 Task: Search one way flight ticket for 1 adult, 5 children, 2 infants in seat and 1 infant on lap in first from Yakima: Yakima Air Terminal (mcallister Field) to Indianapolis: Indianapolis International Airport on 8-5-2023. Number of bags: 1 checked bag. Price is upto 87000. Outbound departure time preference is 5:15.
Action: Mouse moved to (365, 324)
Screenshot: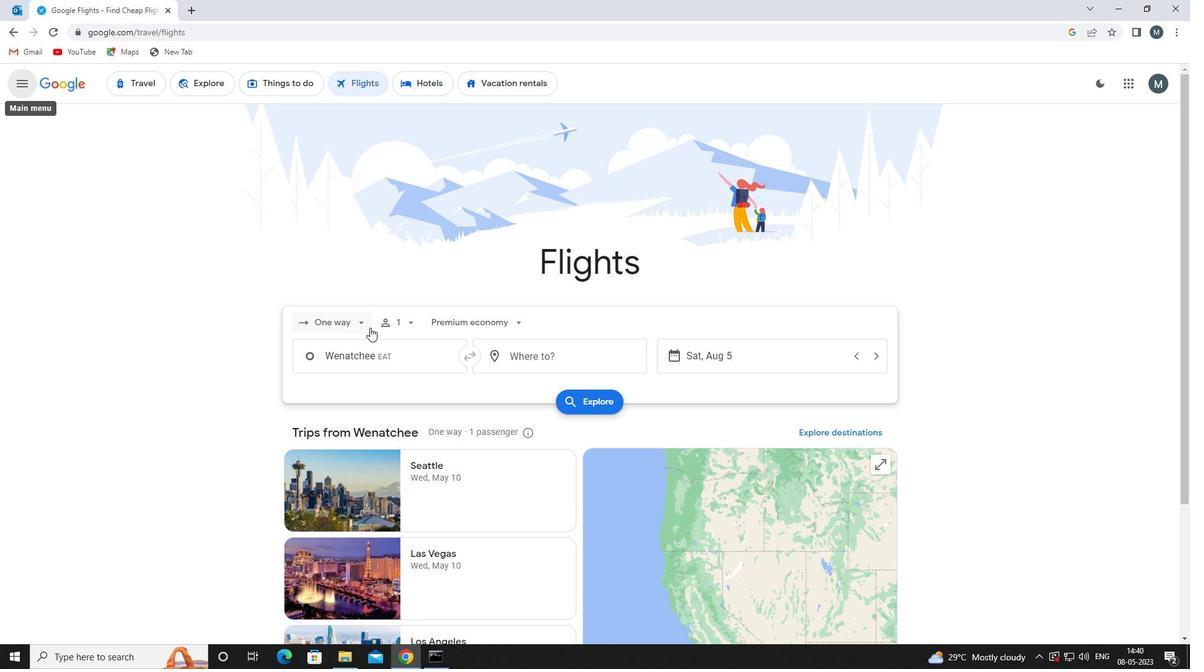 
Action: Mouse pressed left at (365, 324)
Screenshot: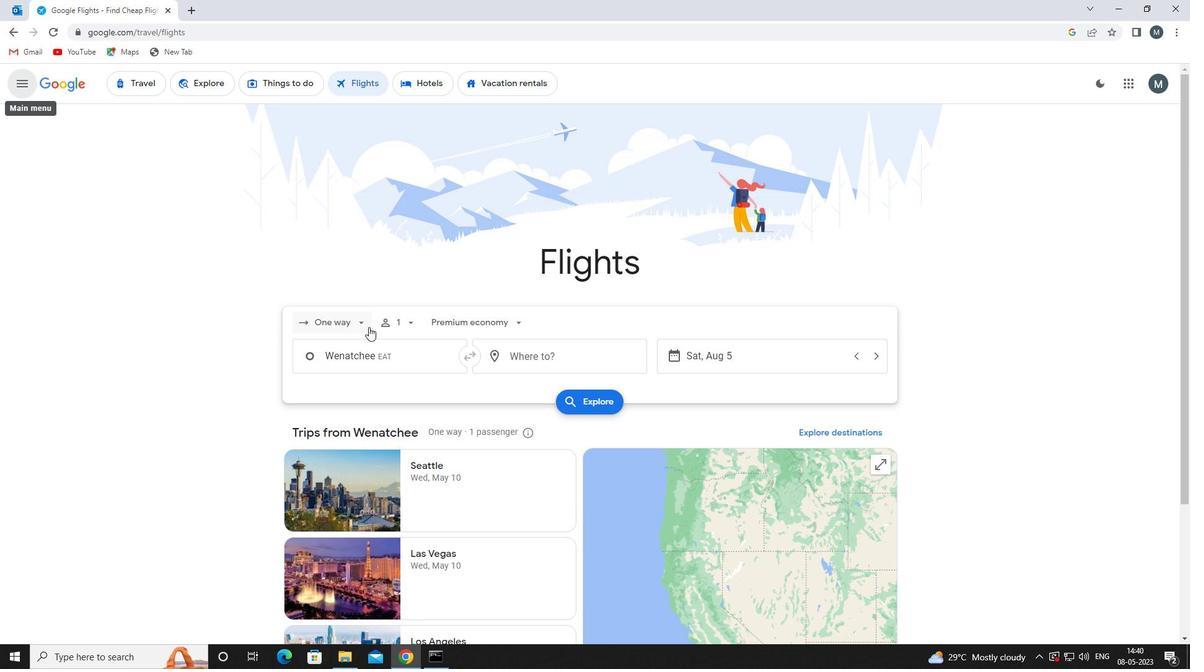 
Action: Mouse moved to (368, 379)
Screenshot: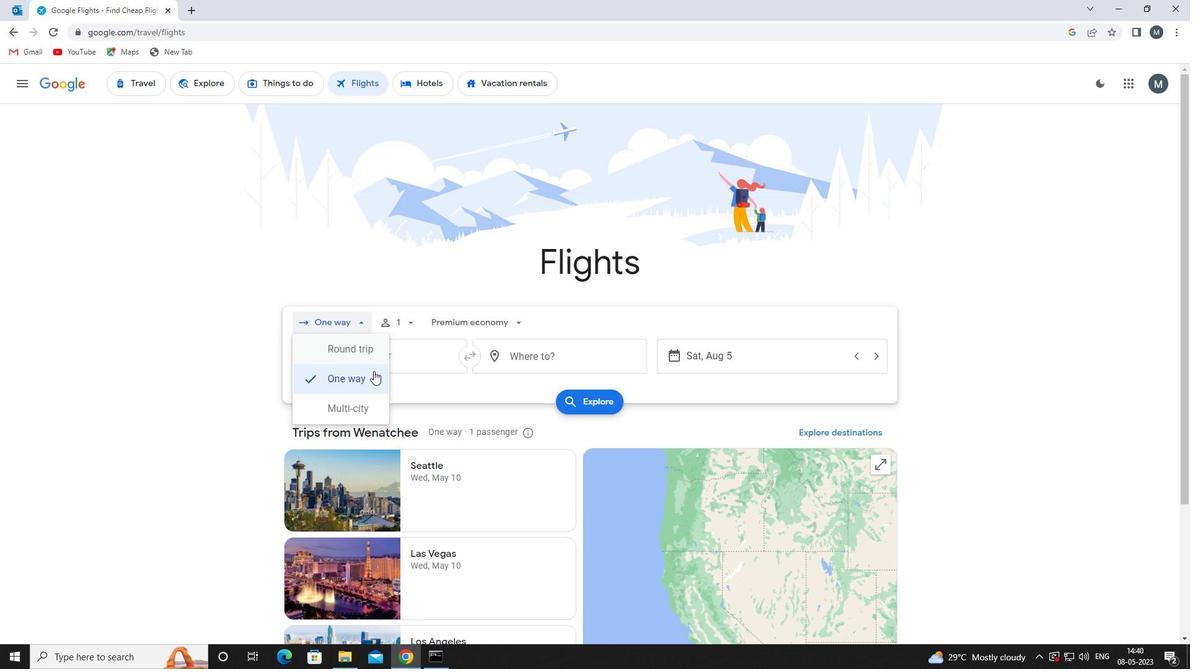 
Action: Mouse pressed left at (368, 379)
Screenshot: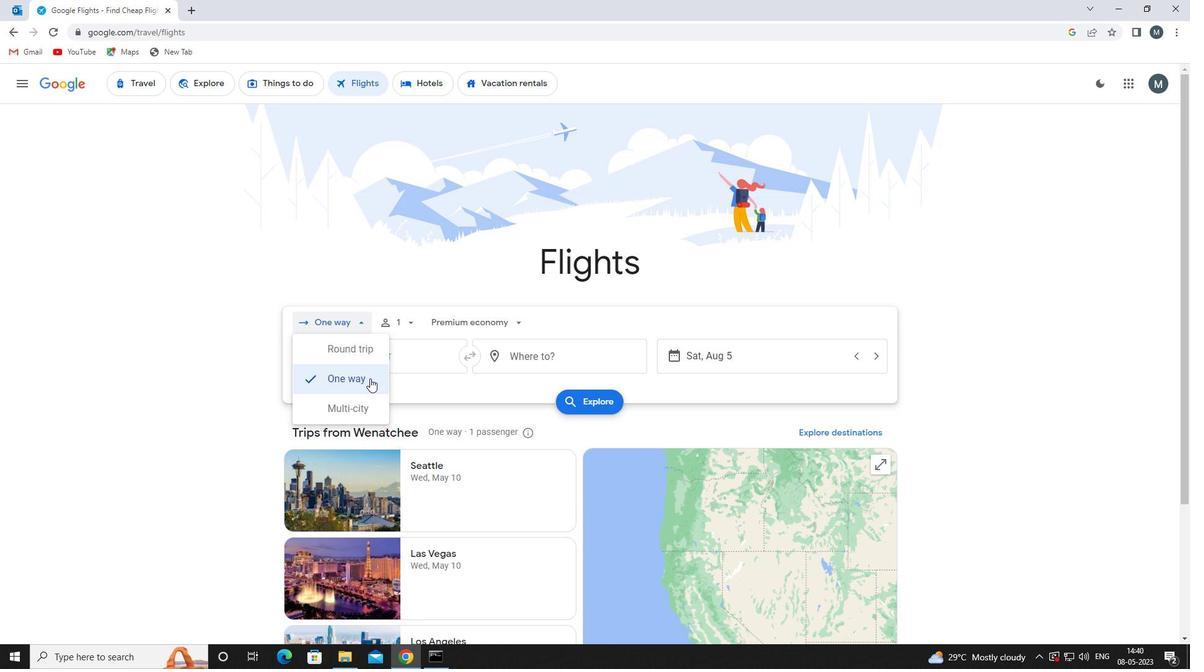 
Action: Mouse moved to (409, 321)
Screenshot: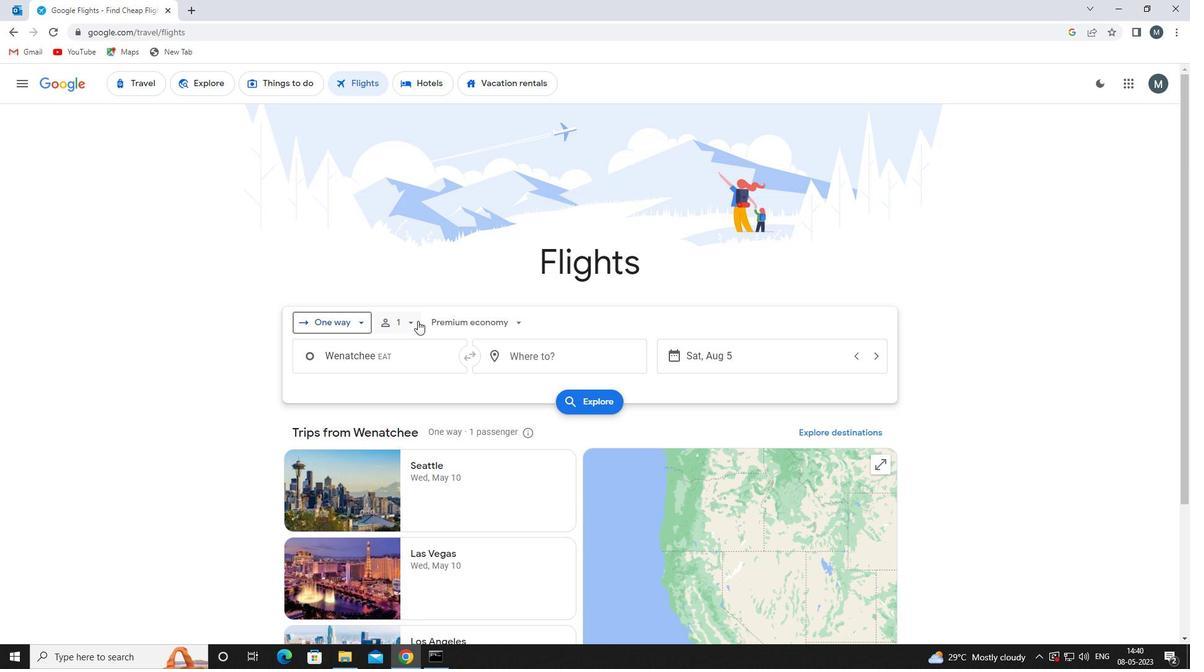 
Action: Mouse pressed left at (409, 321)
Screenshot: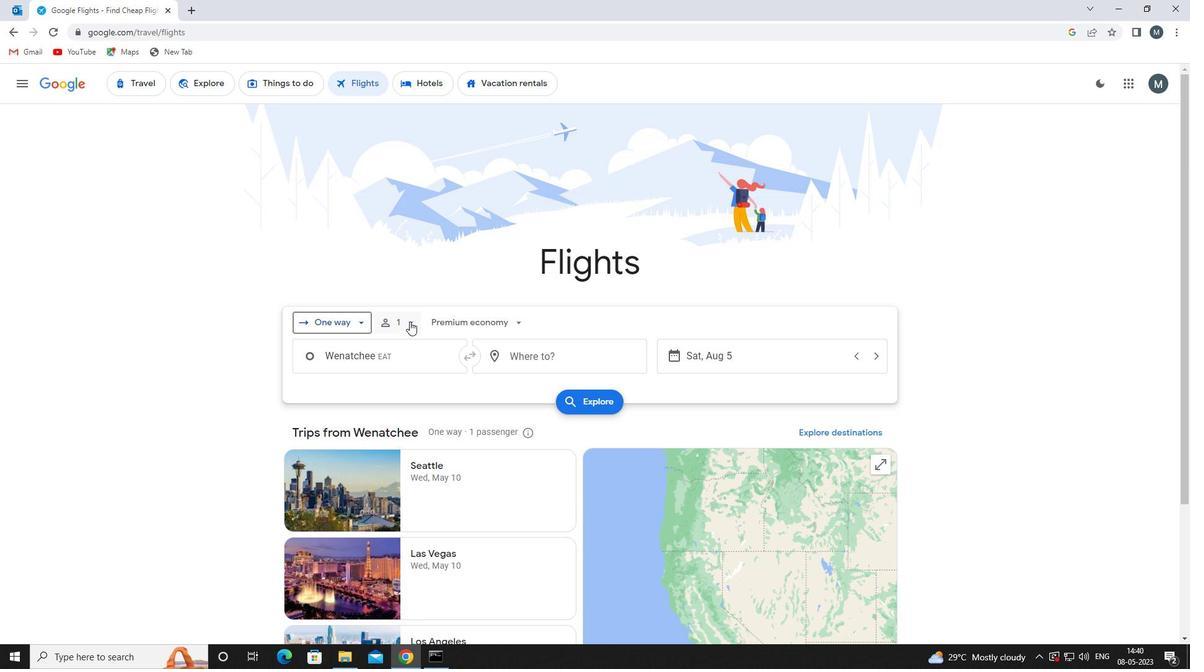 
Action: Mouse moved to (503, 386)
Screenshot: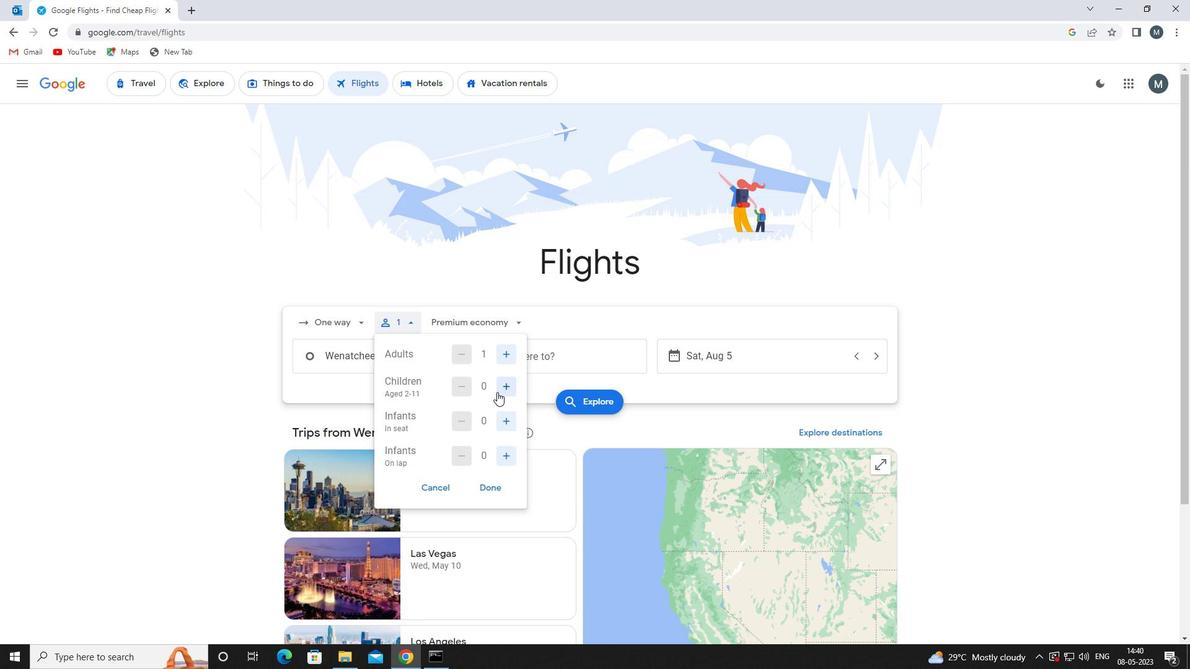 
Action: Mouse pressed left at (503, 386)
Screenshot: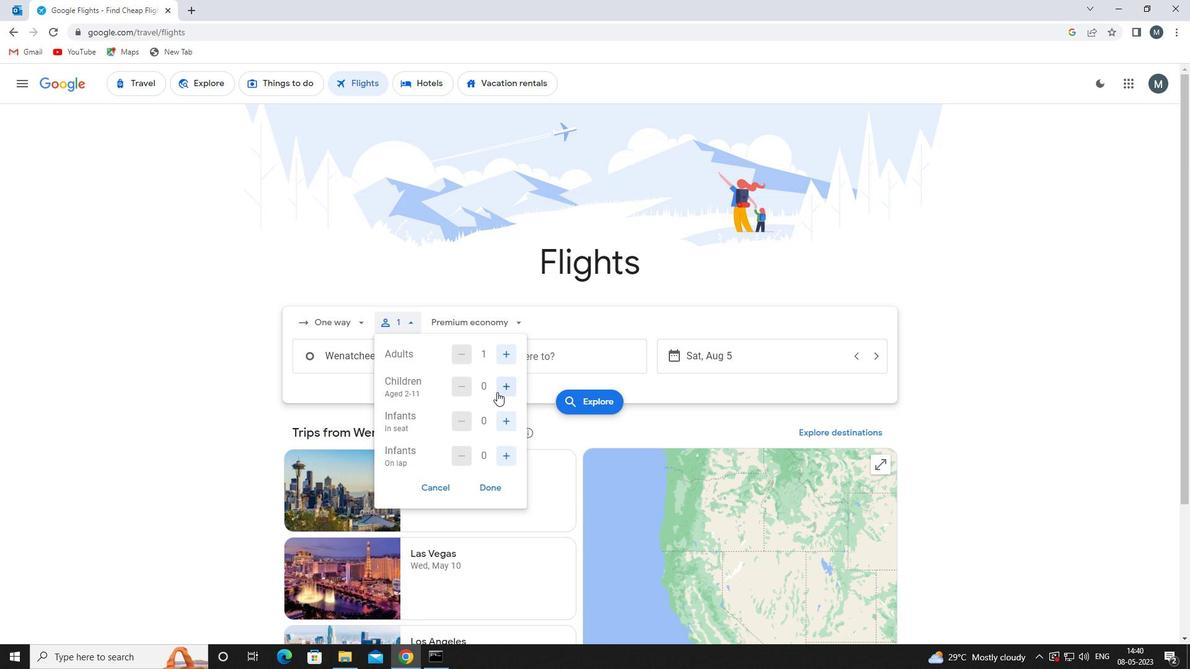 
Action: Mouse pressed left at (503, 386)
Screenshot: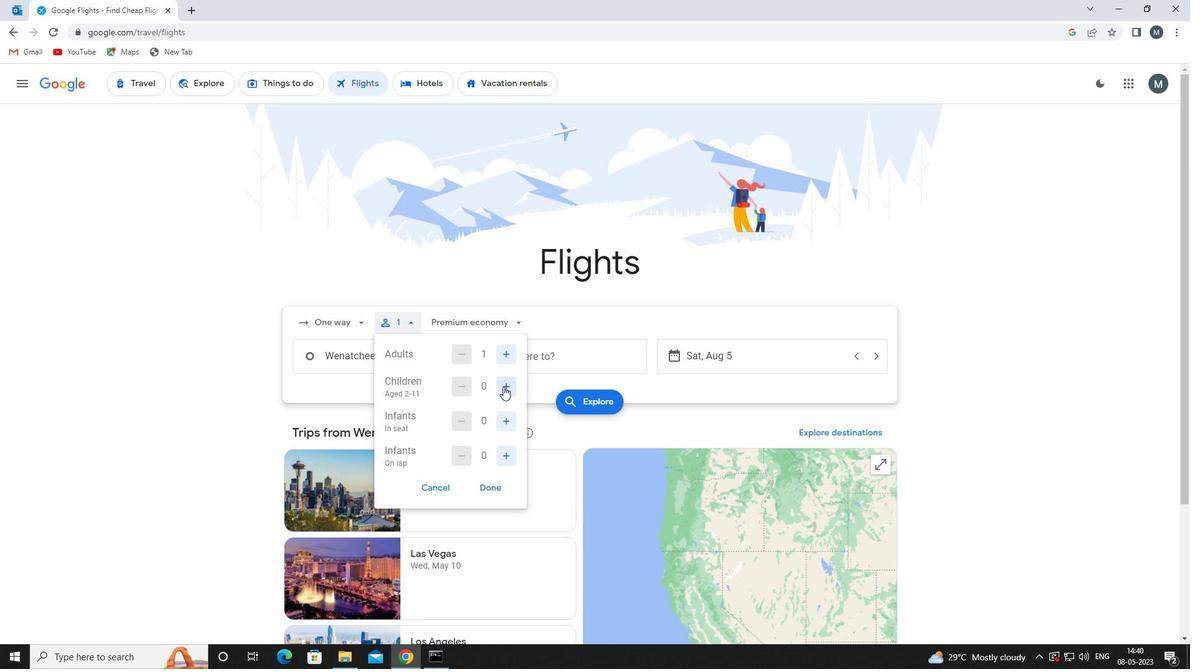 
Action: Mouse moved to (504, 386)
Screenshot: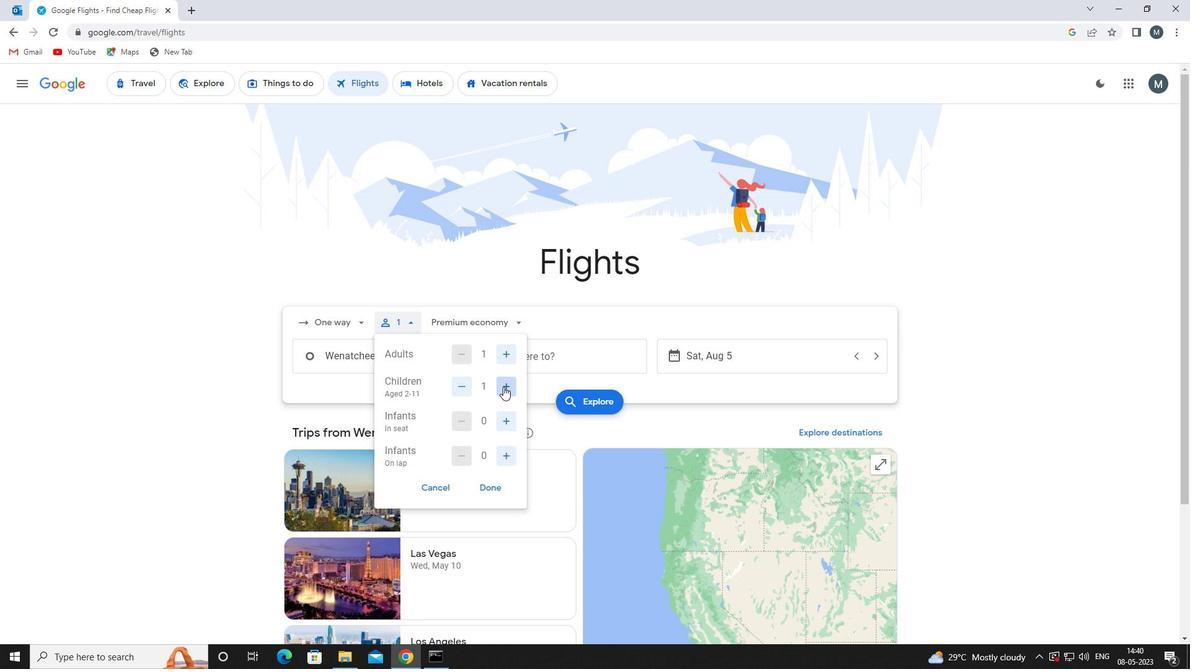
Action: Mouse pressed left at (504, 386)
Screenshot: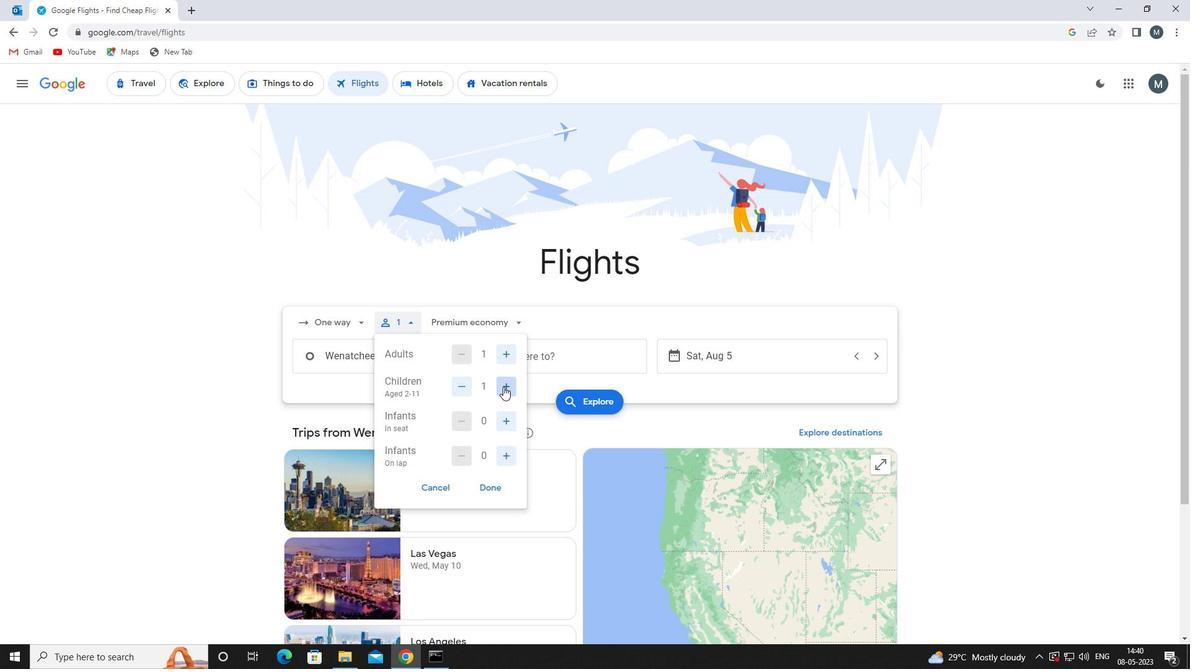 
Action: Mouse moved to (505, 386)
Screenshot: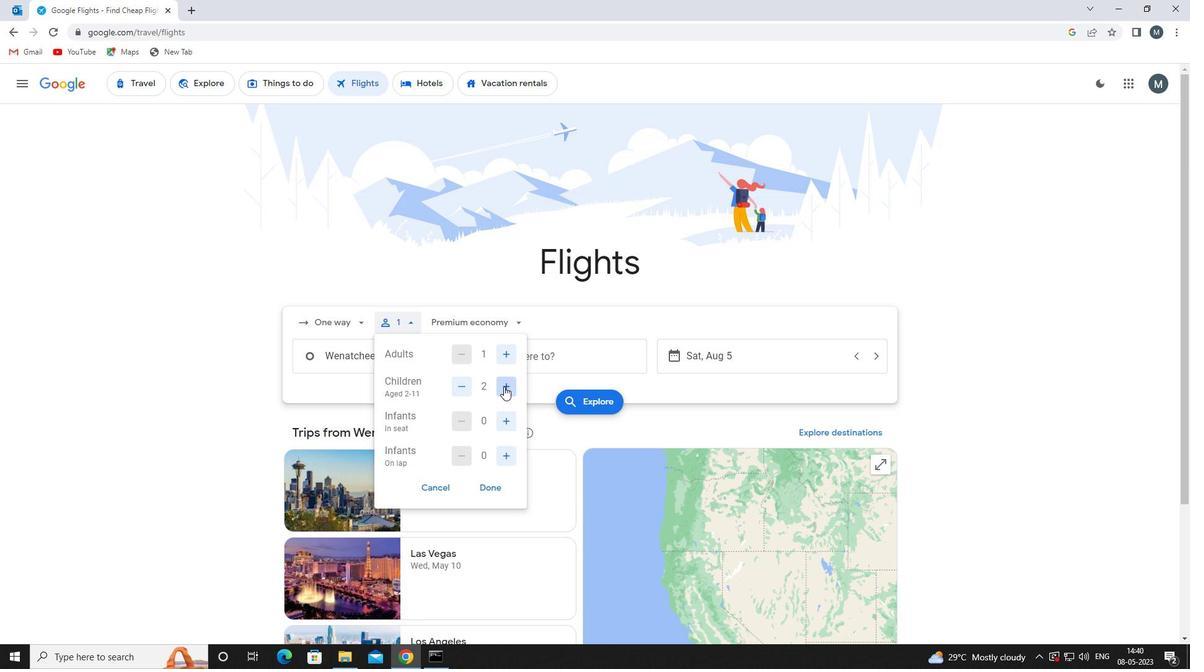 
Action: Mouse pressed left at (505, 386)
Screenshot: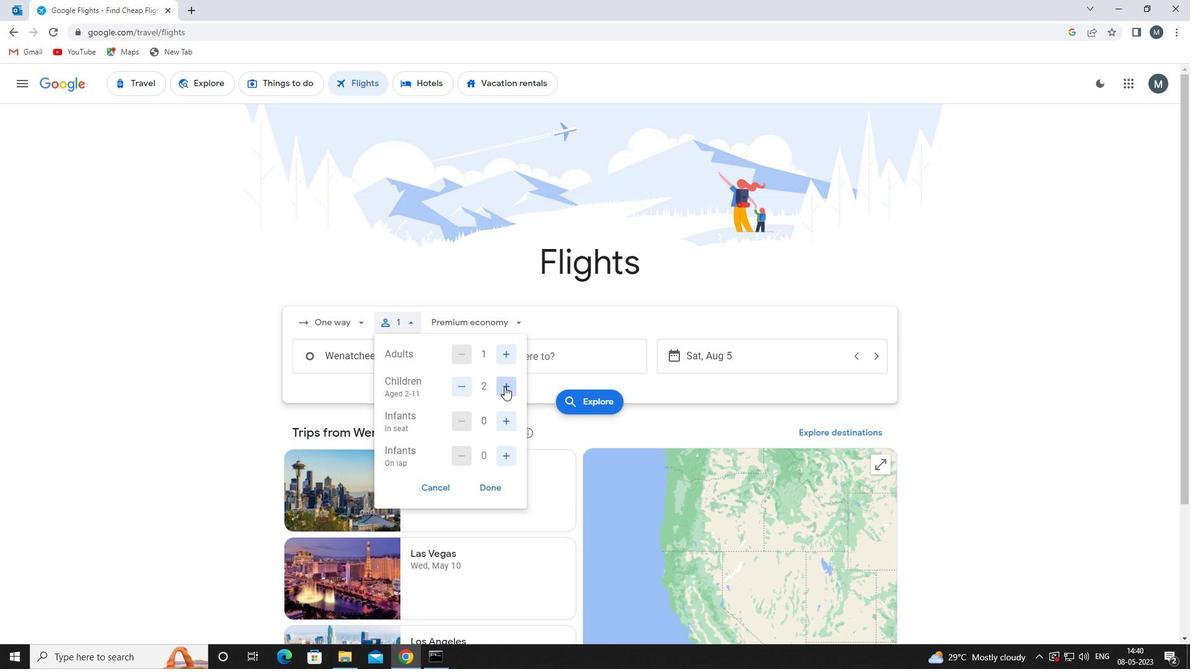 
Action: Mouse pressed left at (505, 386)
Screenshot: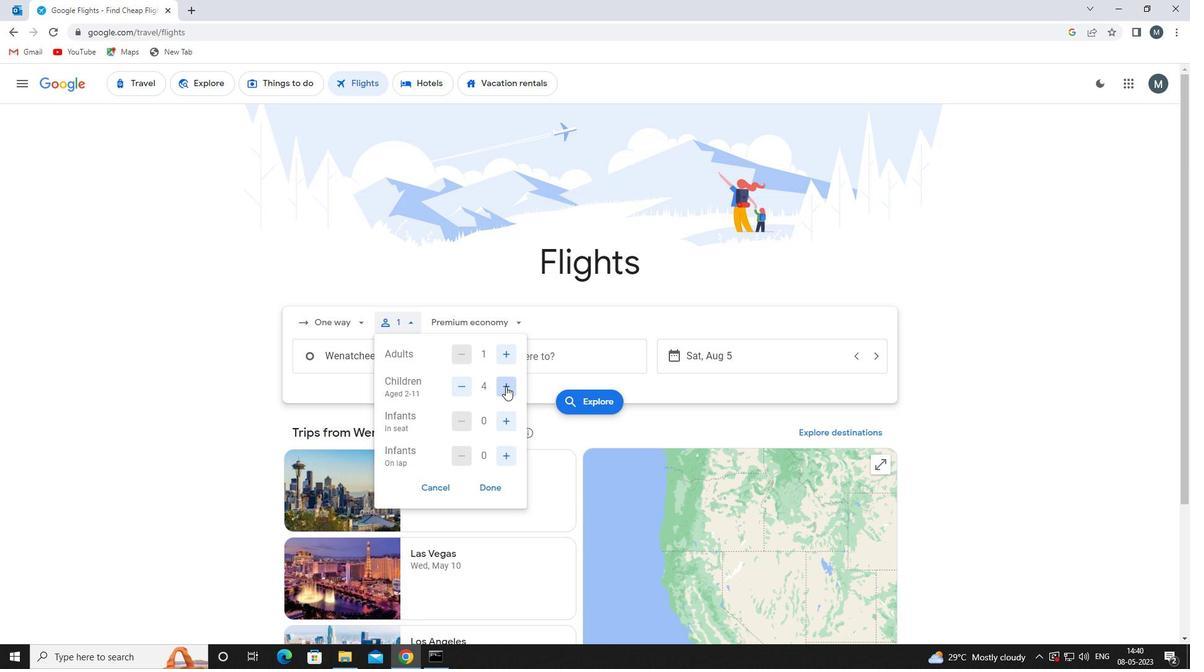 
Action: Mouse moved to (507, 421)
Screenshot: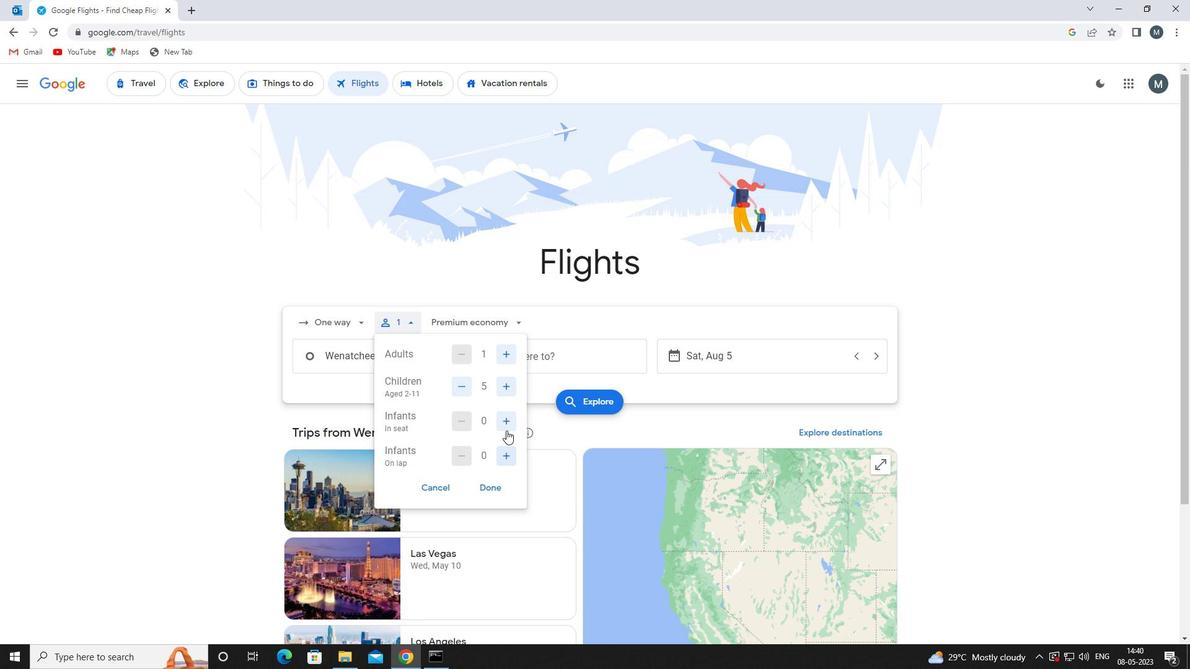 
Action: Mouse pressed left at (507, 421)
Screenshot: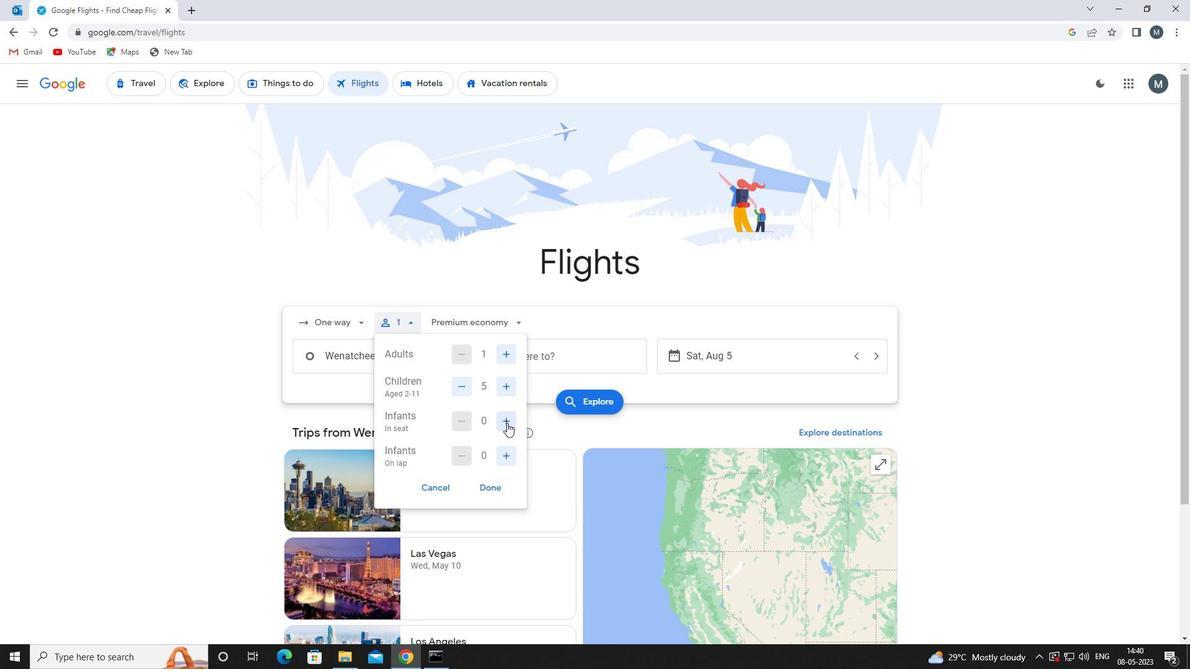 
Action: Mouse pressed left at (507, 421)
Screenshot: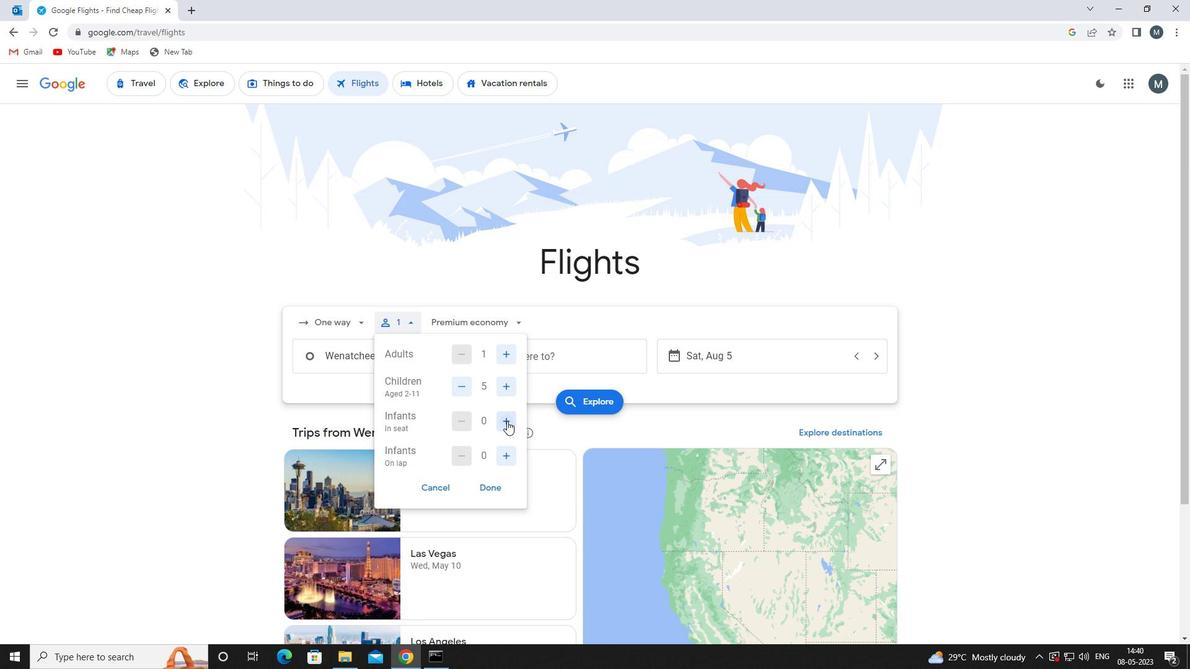 
Action: Mouse moved to (510, 457)
Screenshot: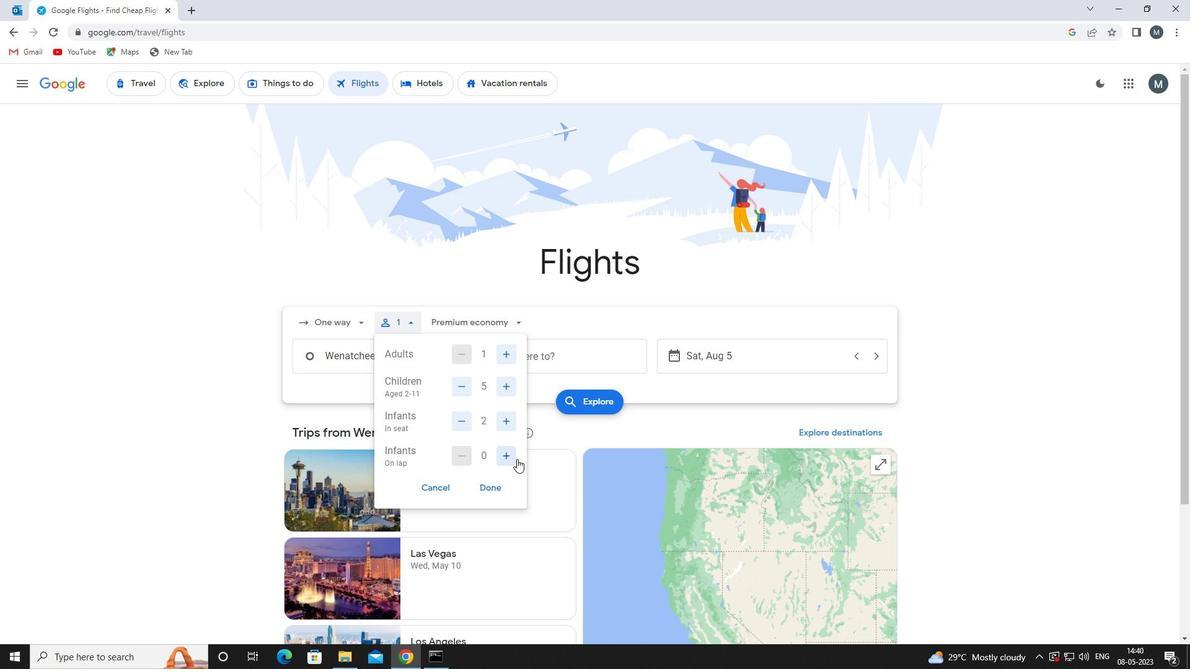 
Action: Mouse pressed left at (510, 457)
Screenshot: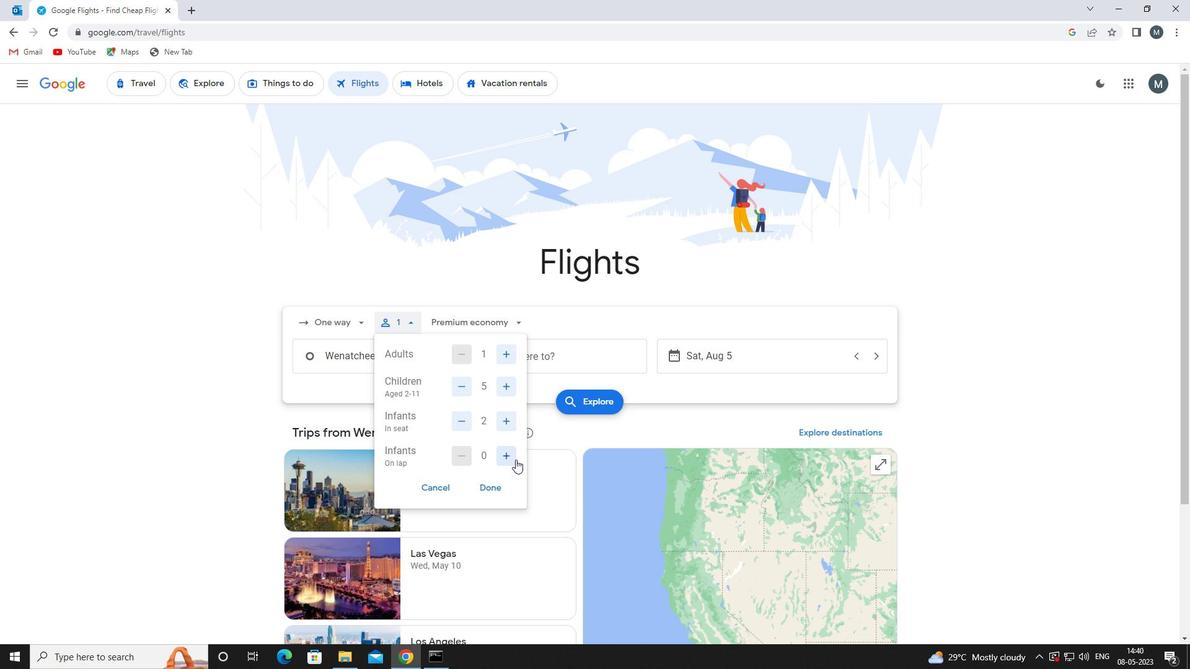 
Action: Mouse moved to (466, 422)
Screenshot: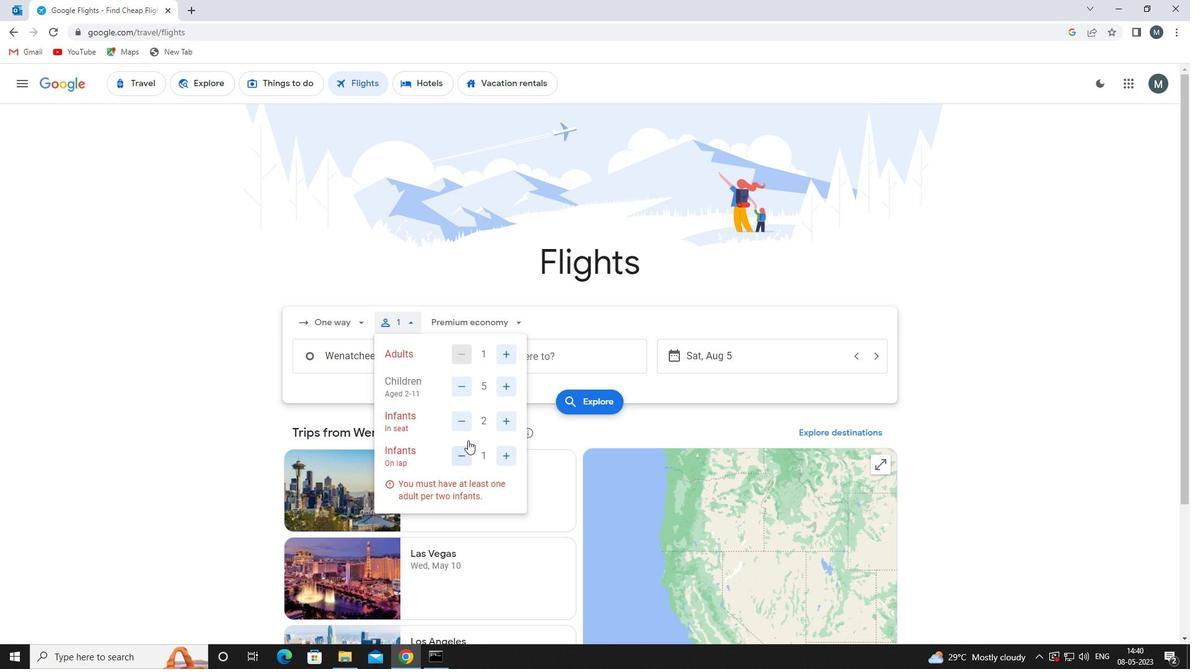 
Action: Mouse pressed left at (466, 422)
Screenshot: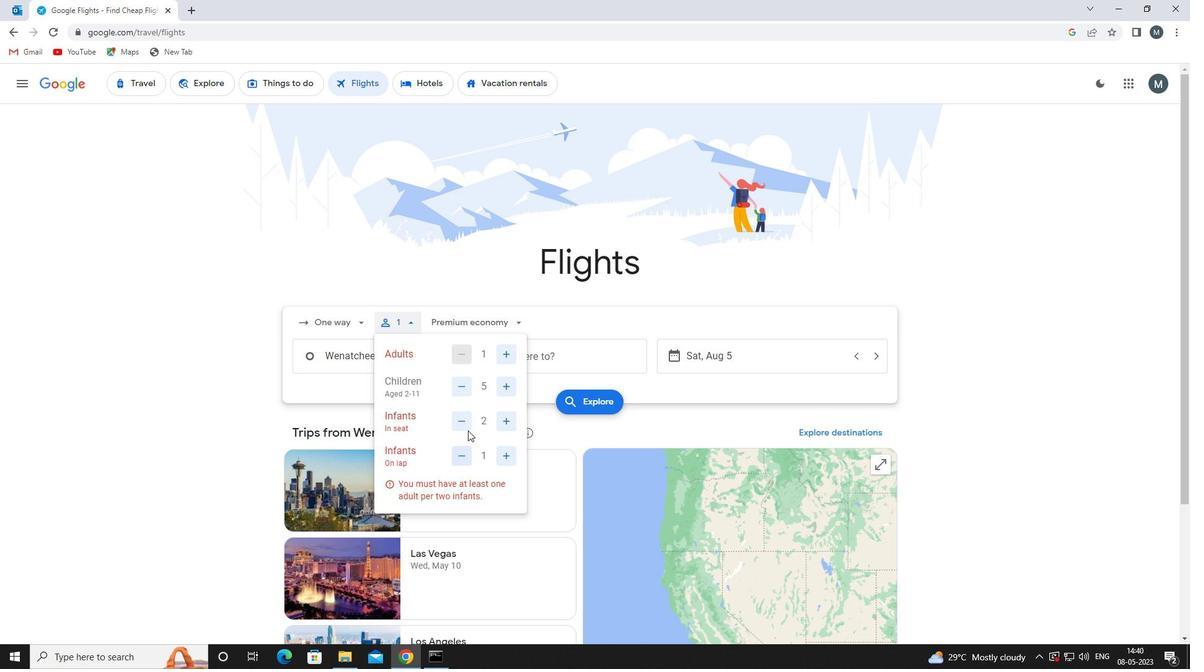 
Action: Mouse moved to (487, 492)
Screenshot: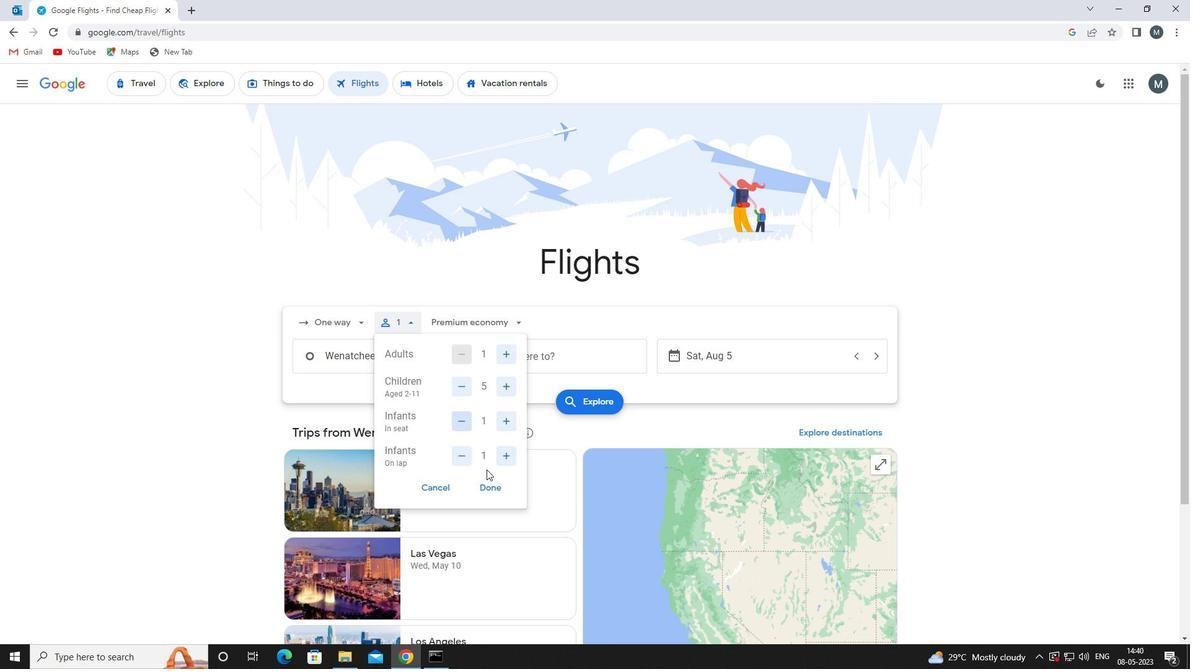 
Action: Mouse pressed left at (487, 492)
Screenshot: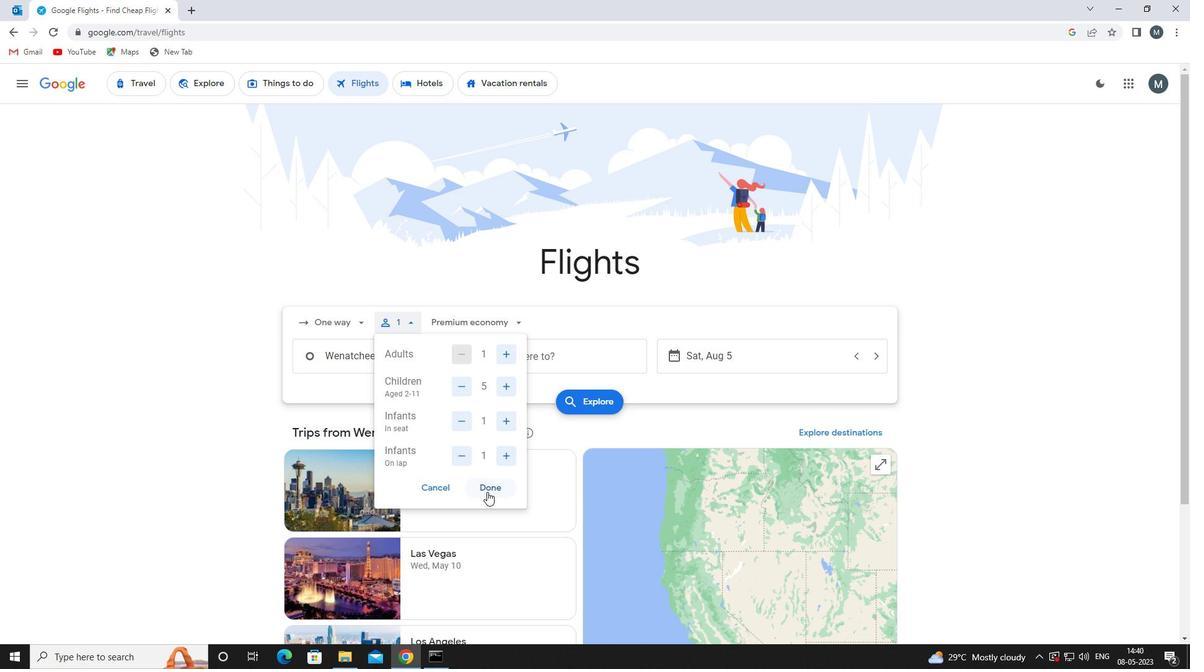 
Action: Mouse moved to (494, 327)
Screenshot: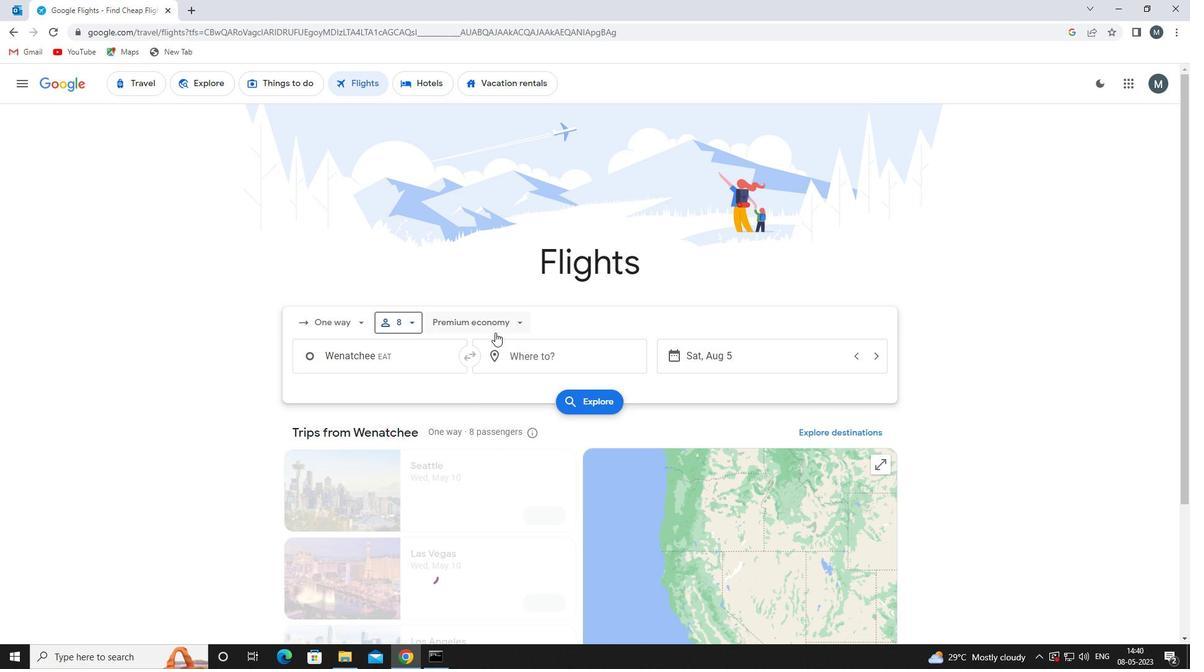 
Action: Mouse pressed left at (494, 327)
Screenshot: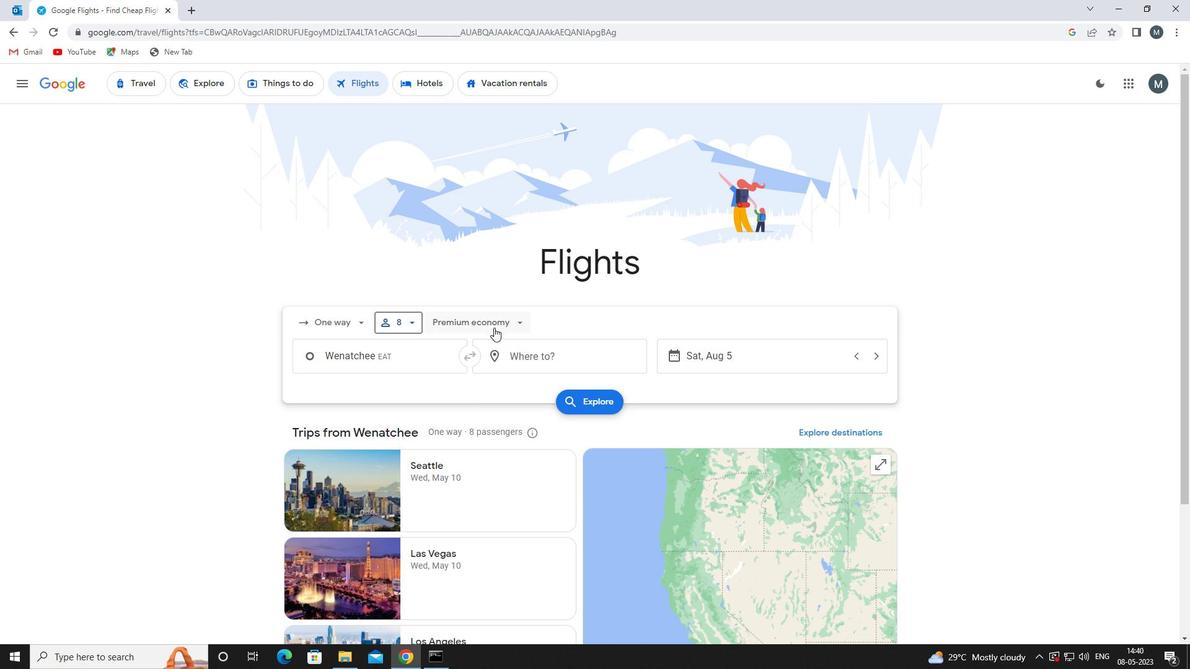 
Action: Mouse moved to (480, 440)
Screenshot: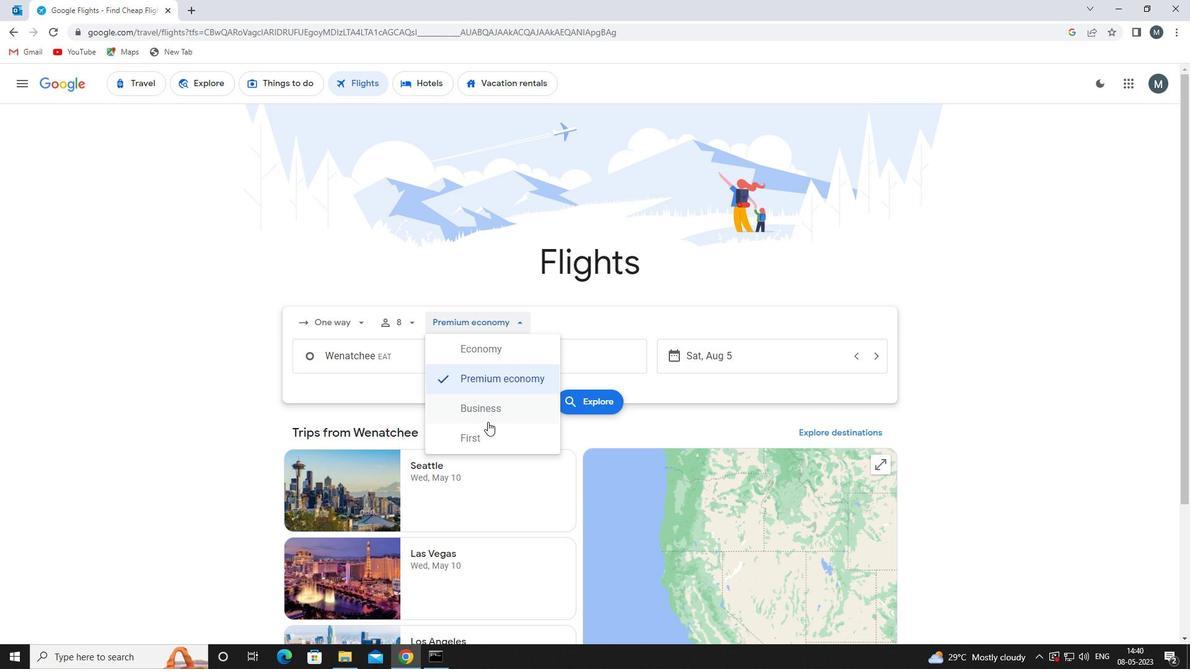 
Action: Mouse pressed left at (480, 440)
Screenshot: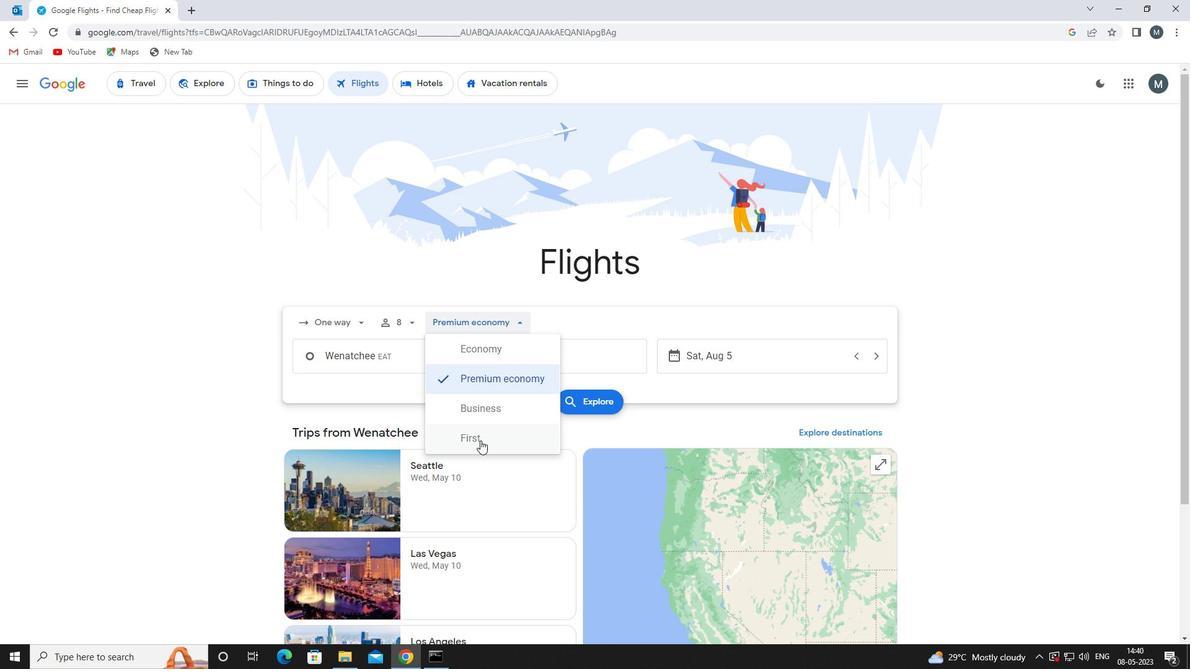 
Action: Mouse moved to (402, 358)
Screenshot: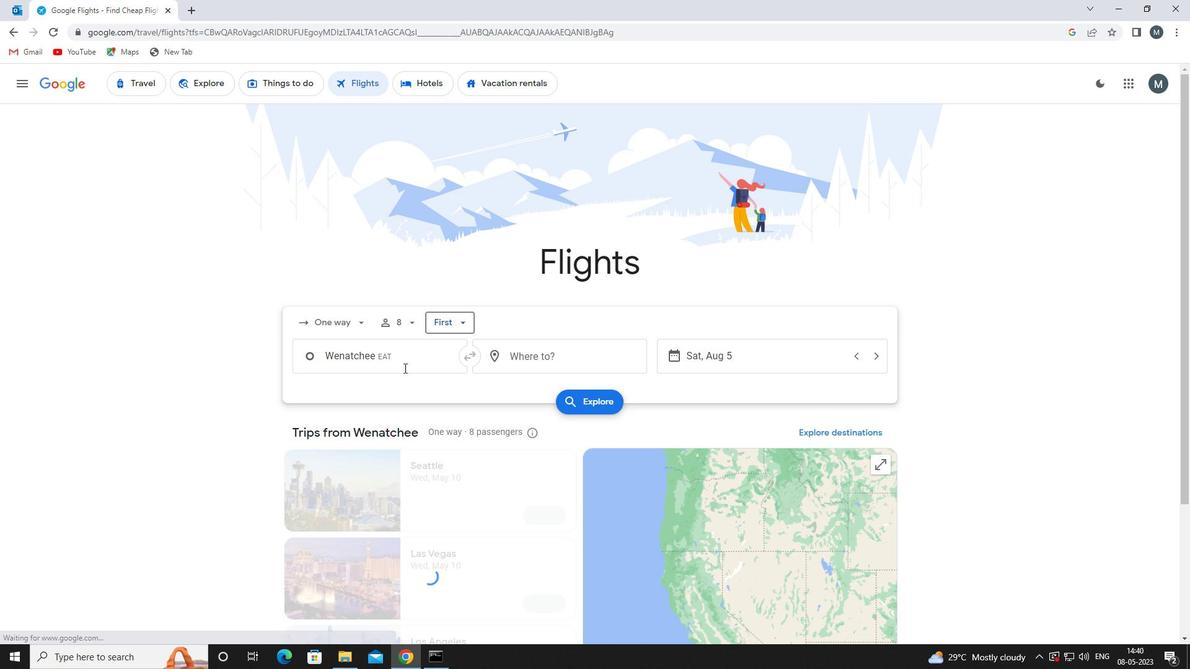 
Action: Mouse pressed left at (402, 358)
Screenshot: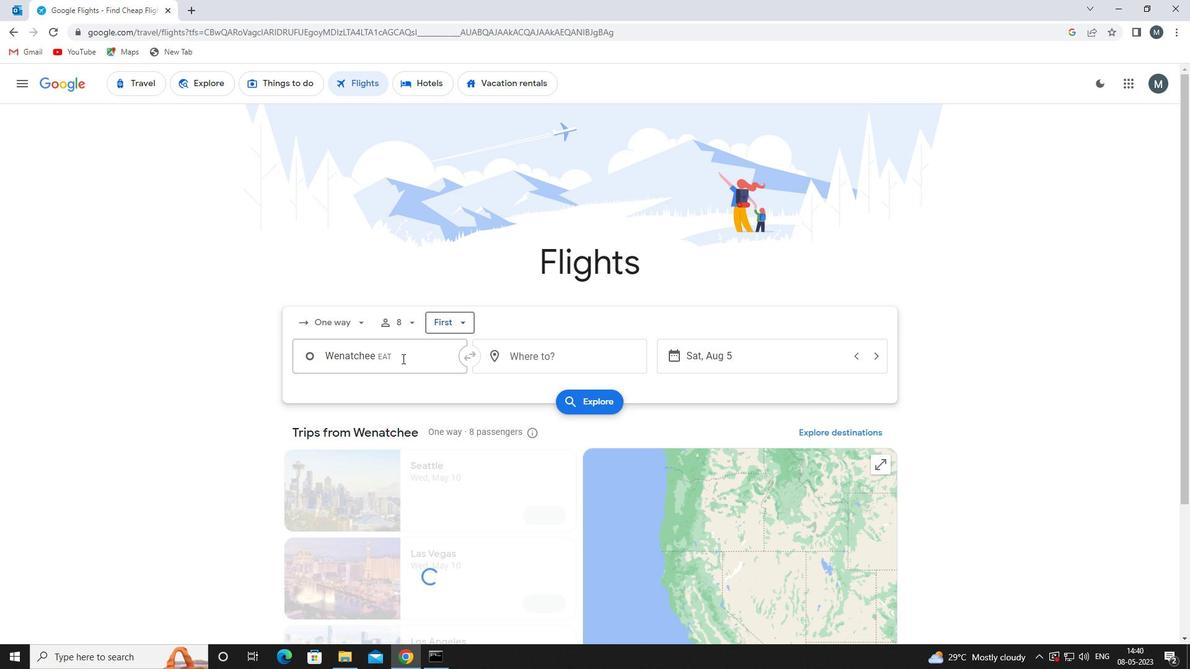 
Action: Key pressed yakima<Key.space>air<Key.space><Key.enter>
Screenshot: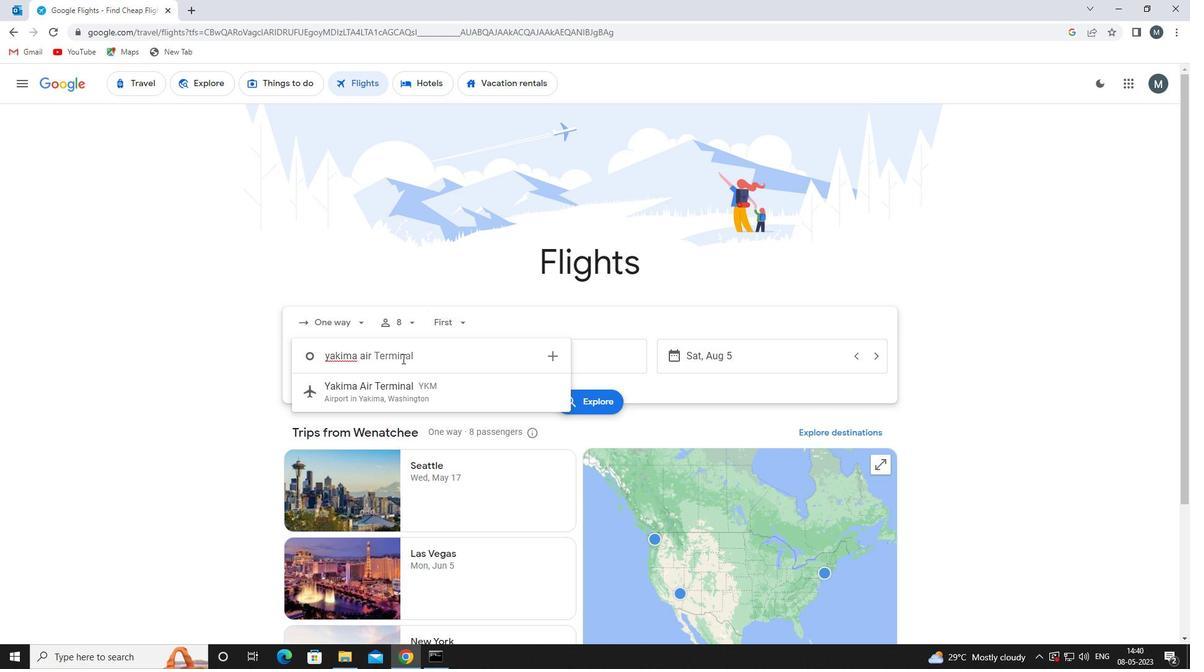
Action: Mouse moved to (512, 358)
Screenshot: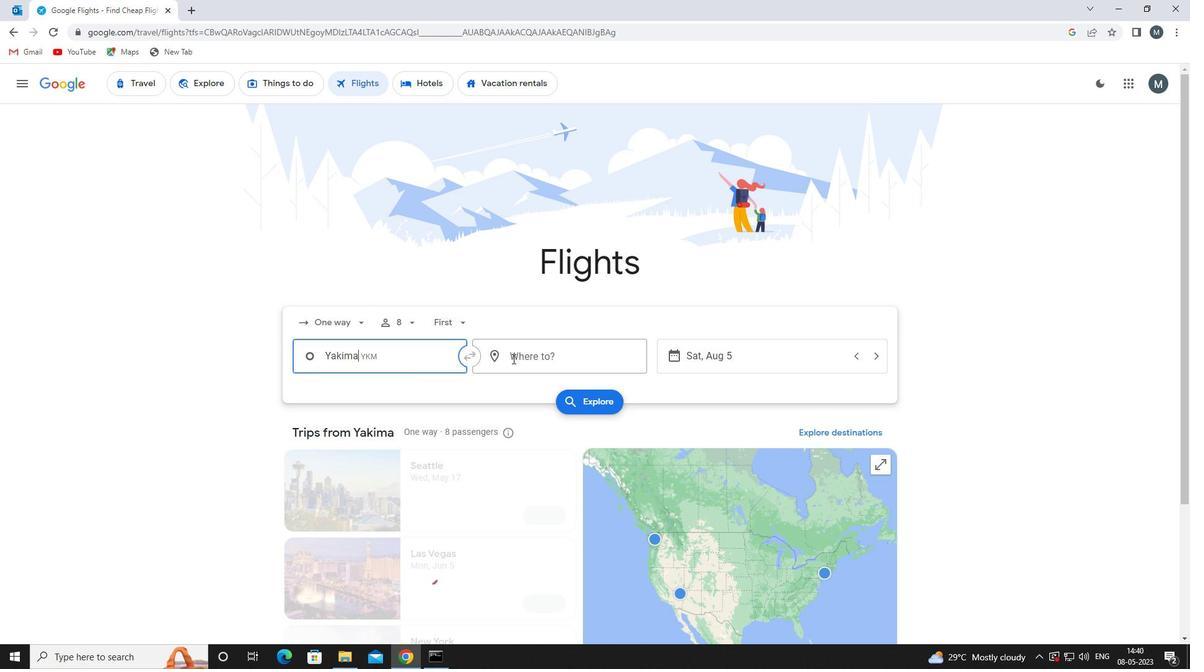 
Action: Mouse pressed left at (512, 358)
Screenshot: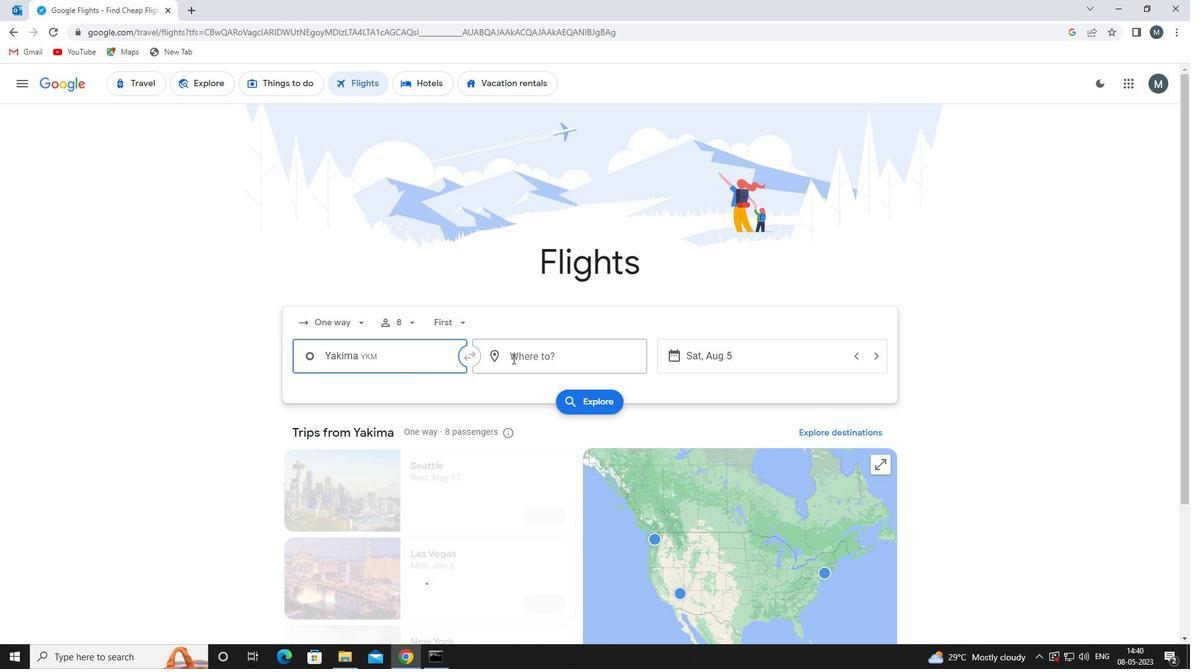 
Action: Mouse moved to (502, 361)
Screenshot: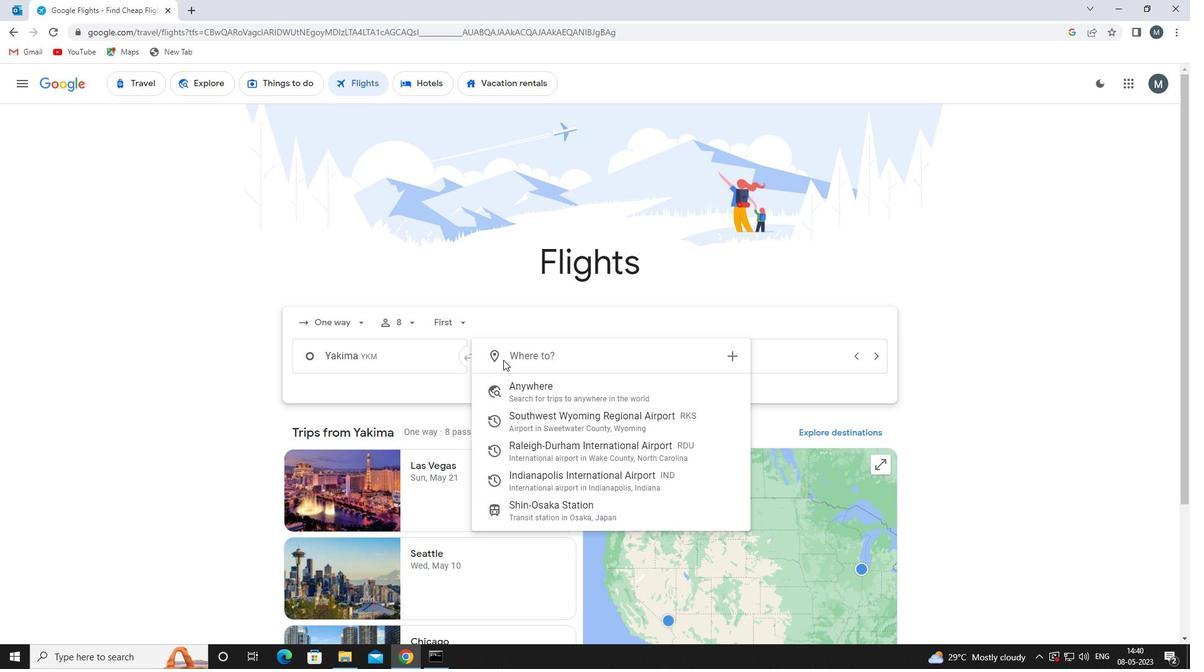 
Action: Key pressed ind
Screenshot: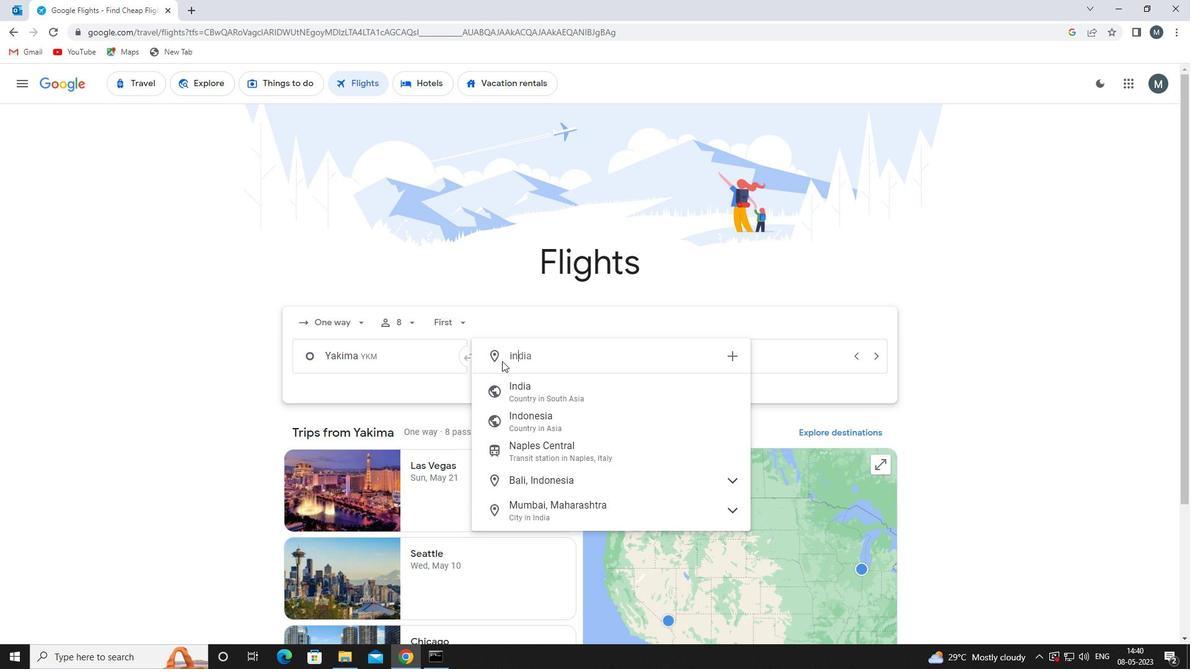 
Action: Mouse moved to (543, 391)
Screenshot: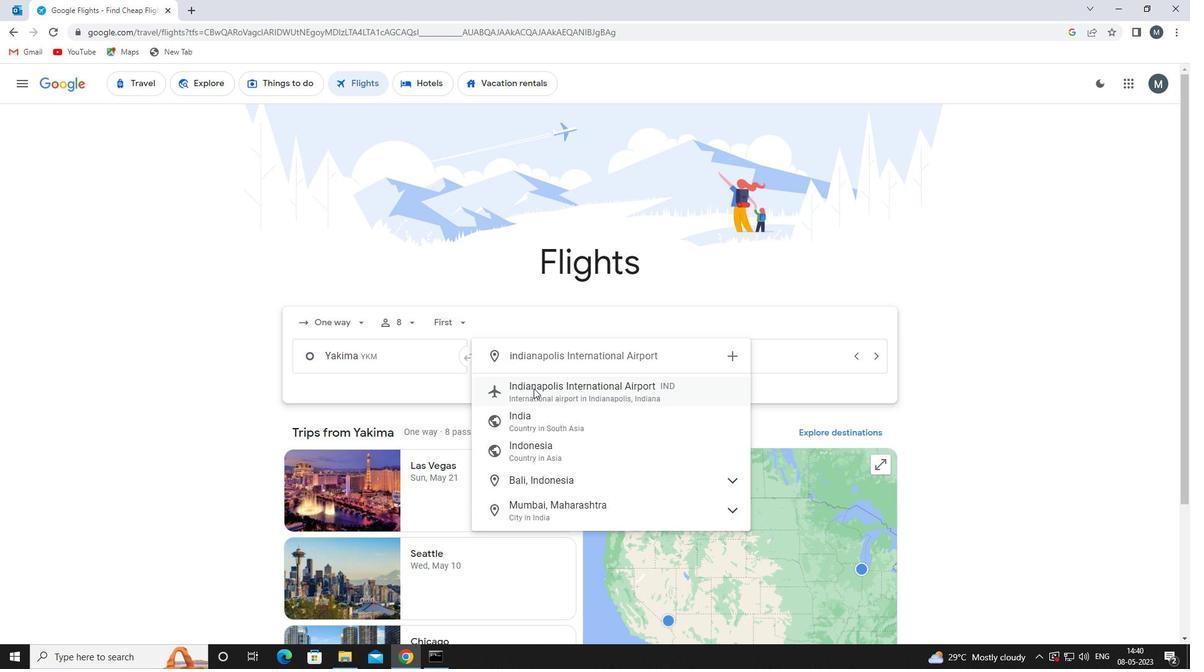 
Action: Mouse pressed left at (543, 391)
Screenshot: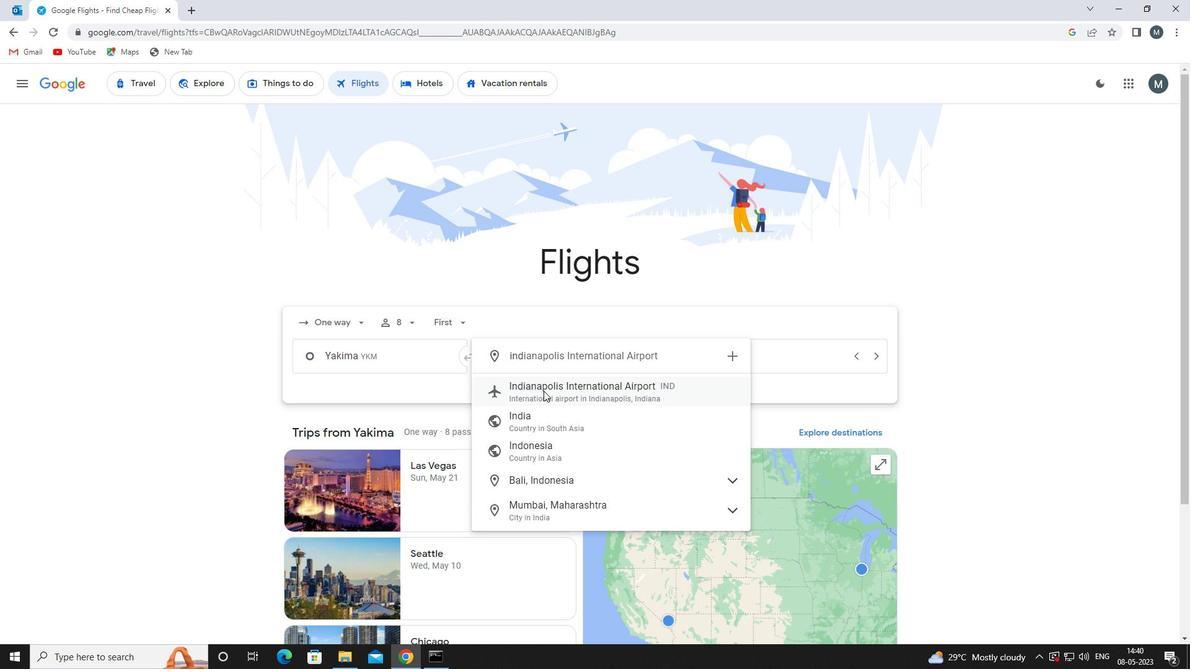 
Action: Mouse moved to (718, 353)
Screenshot: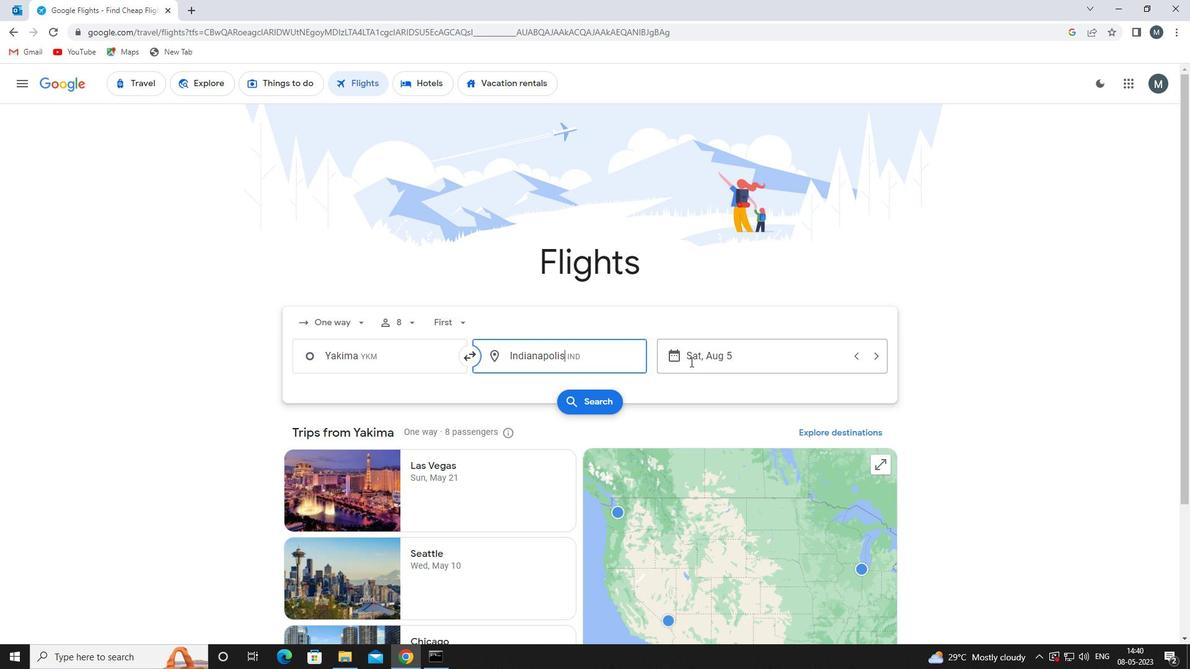 
Action: Mouse pressed left at (718, 353)
Screenshot: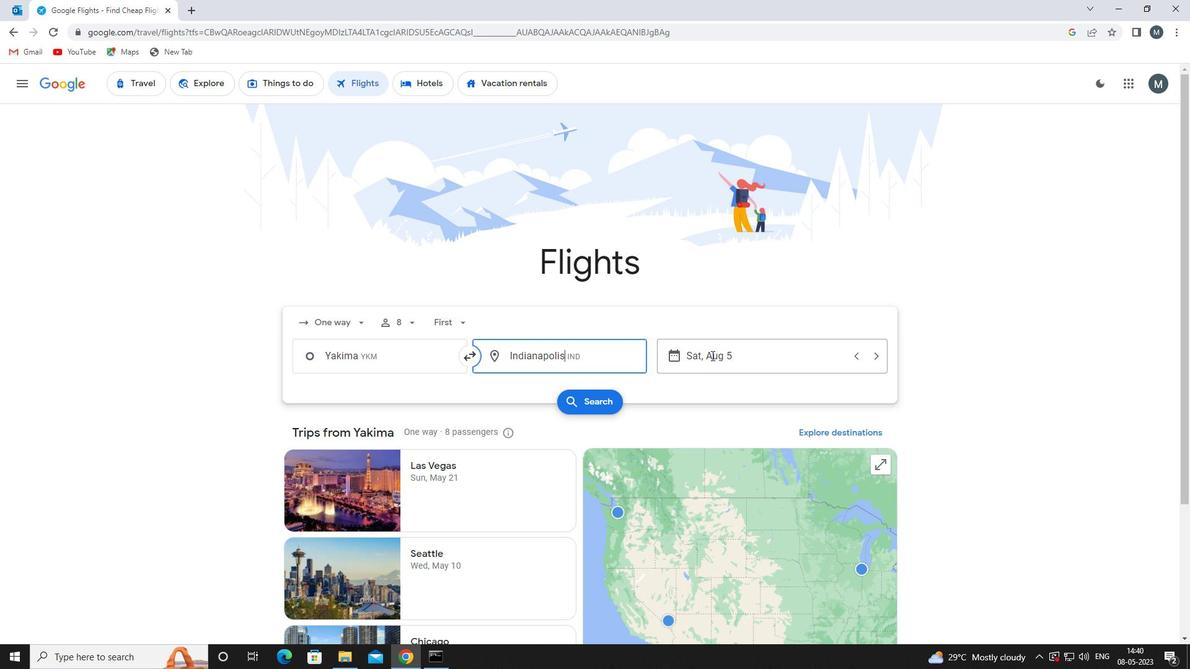 
Action: Mouse moved to (619, 419)
Screenshot: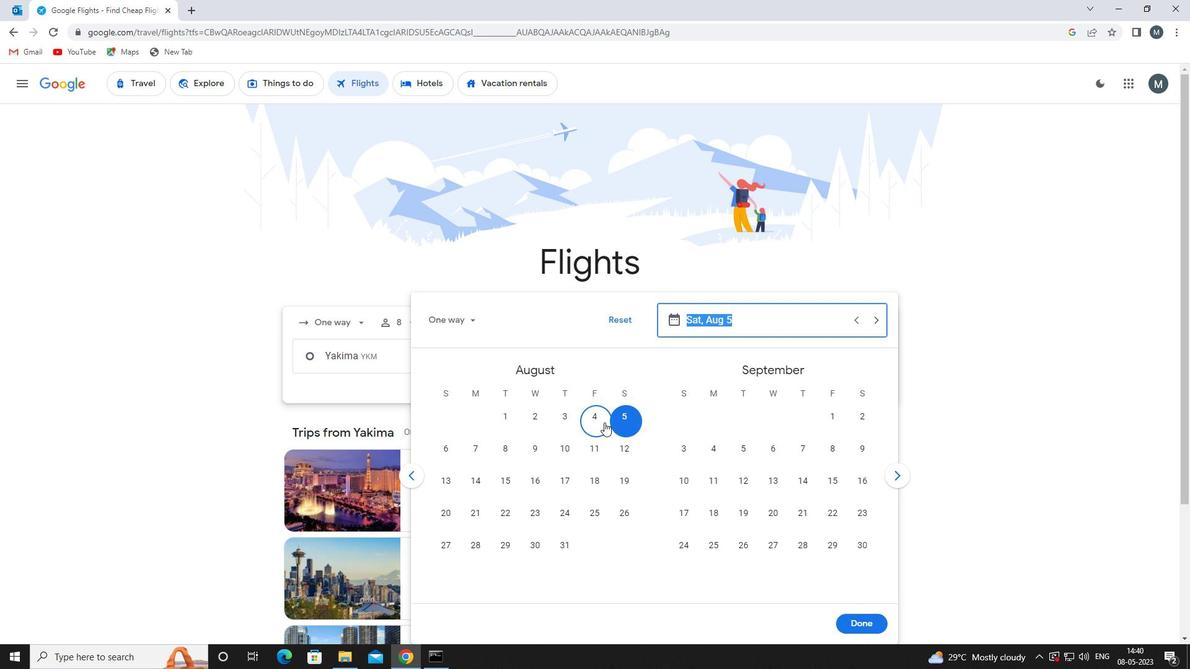 
Action: Mouse pressed left at (619, 419)
Screenshot: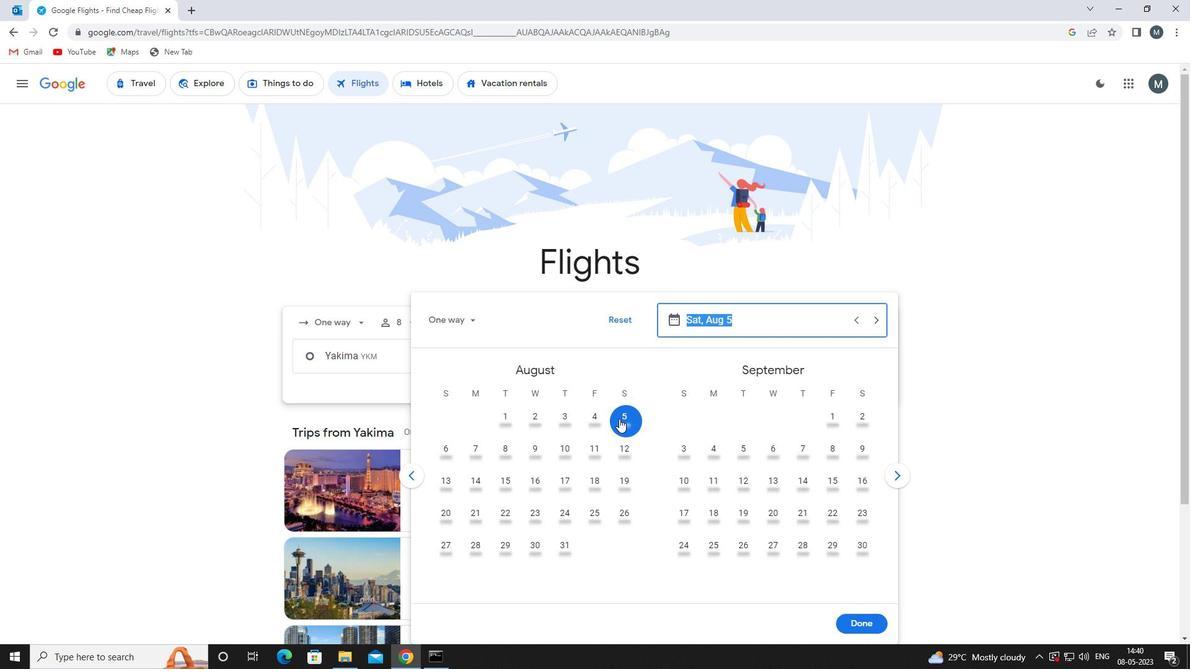 
Action: Mouse moved to (860, 624)
Screenshot: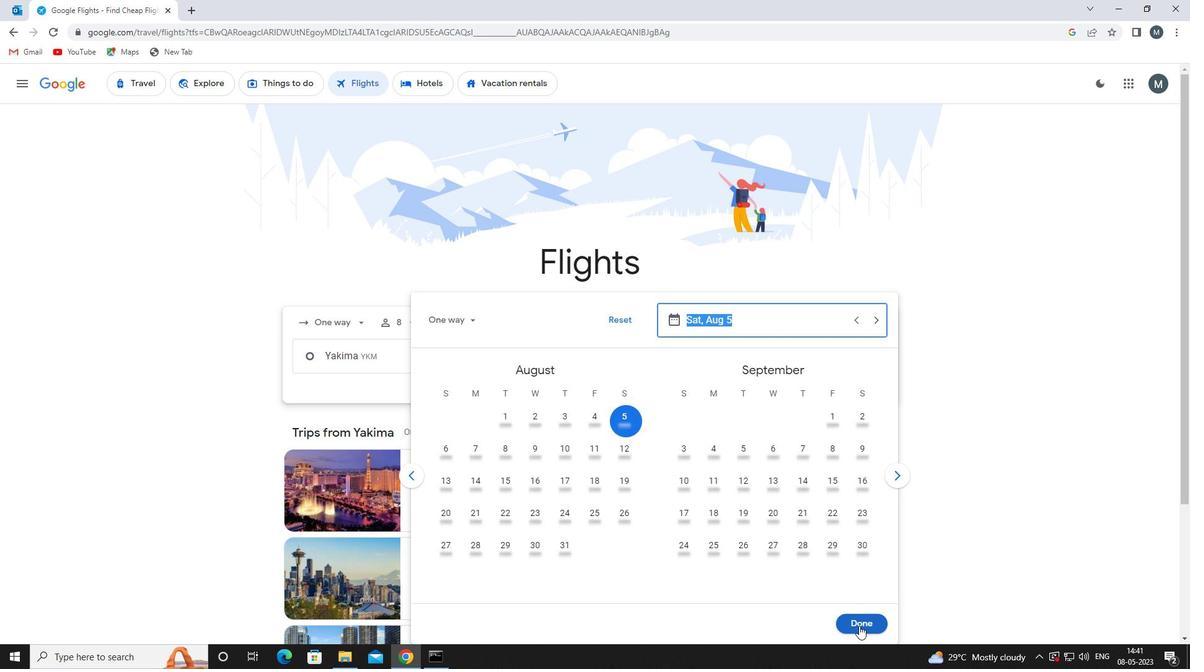 
Action: Mouse pressed left at (860, 624)
Screenshot: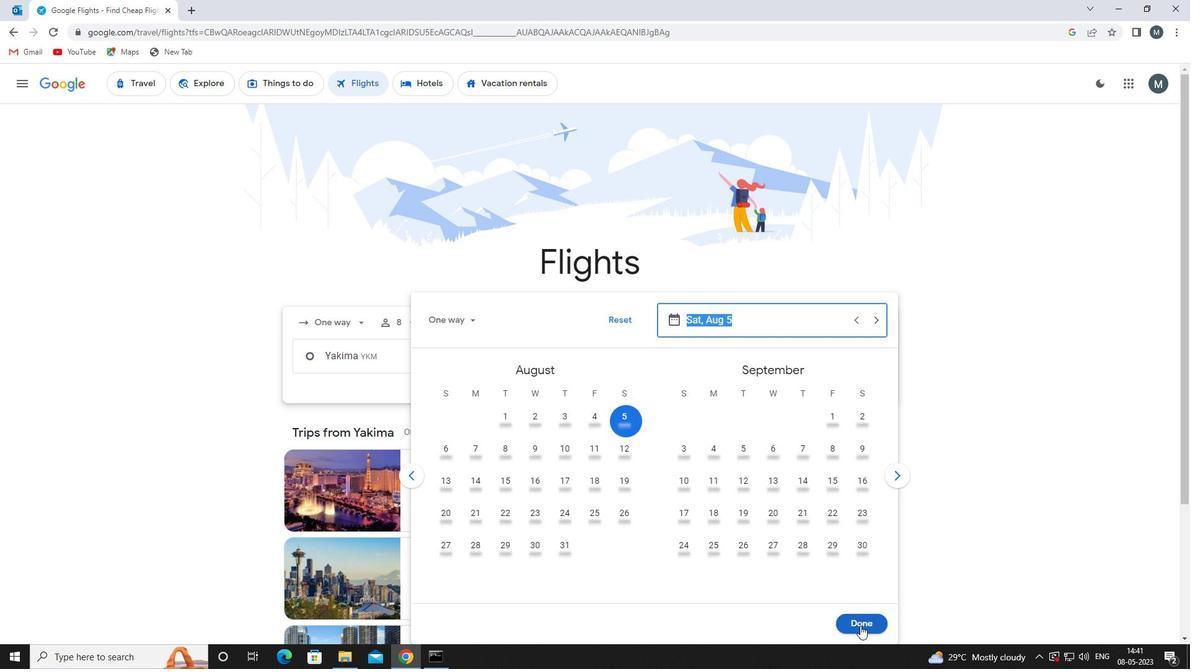 
Action: Mouse moved to (600, 407)
Screenshot: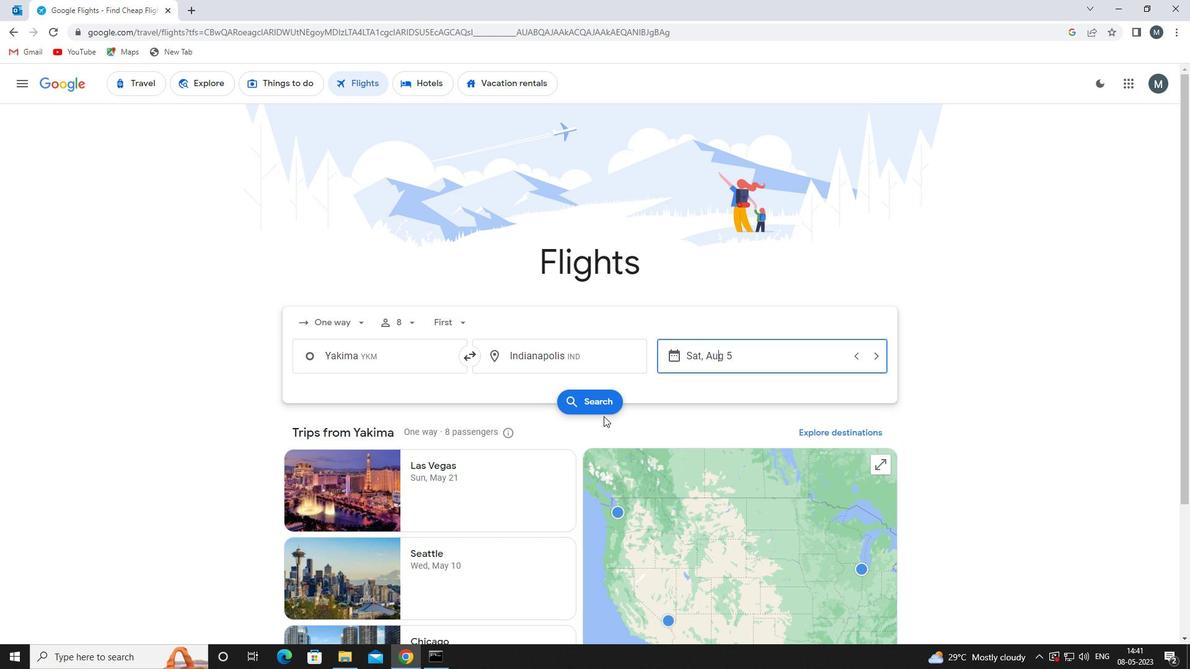
Action: Mouse pressed left at (600, 407)
Screenshot: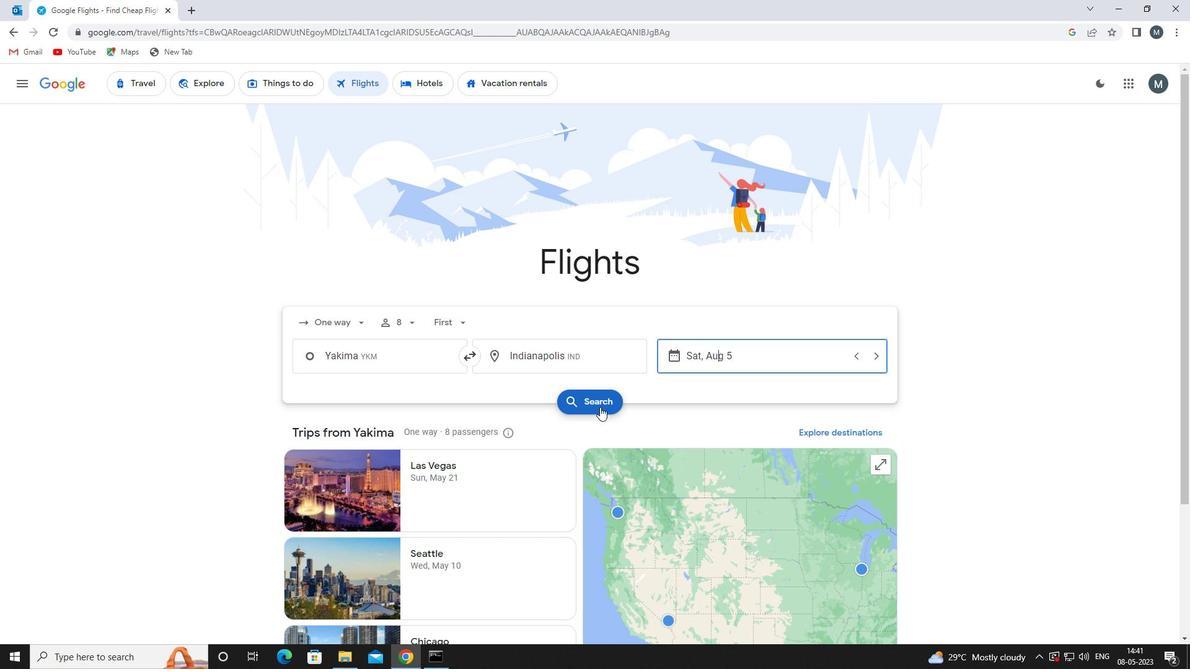 
Action: Mouse moved to (293, 188)
Screenshot: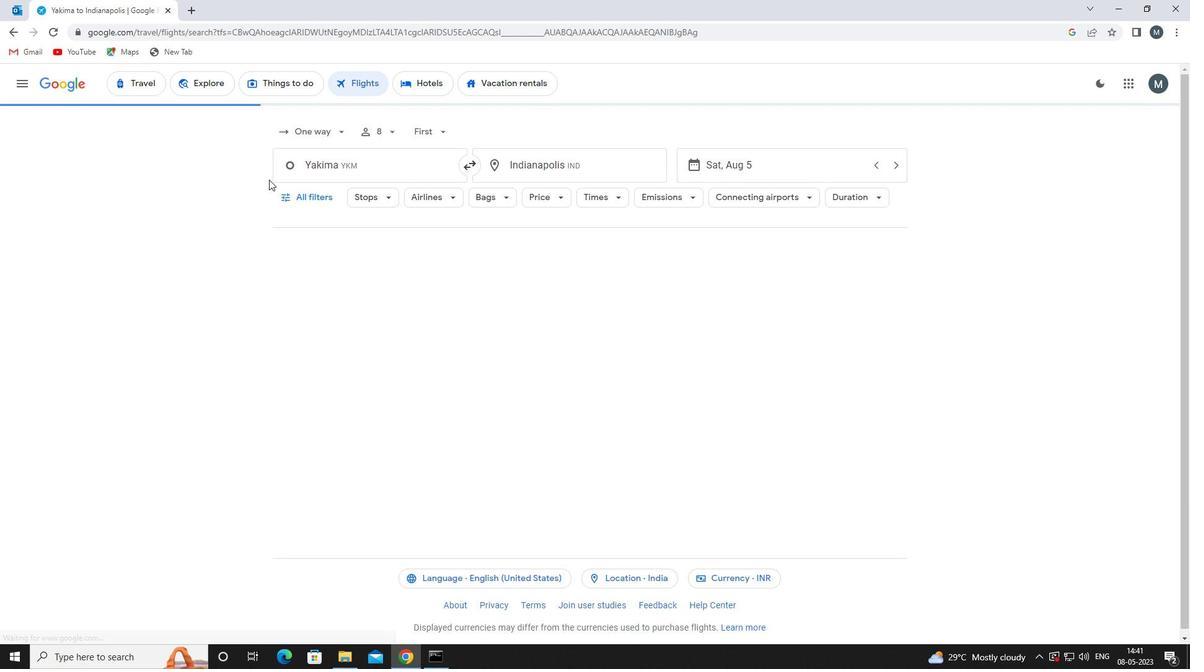 
Action: Mouse pressed left at (293, 188)
Screenshot: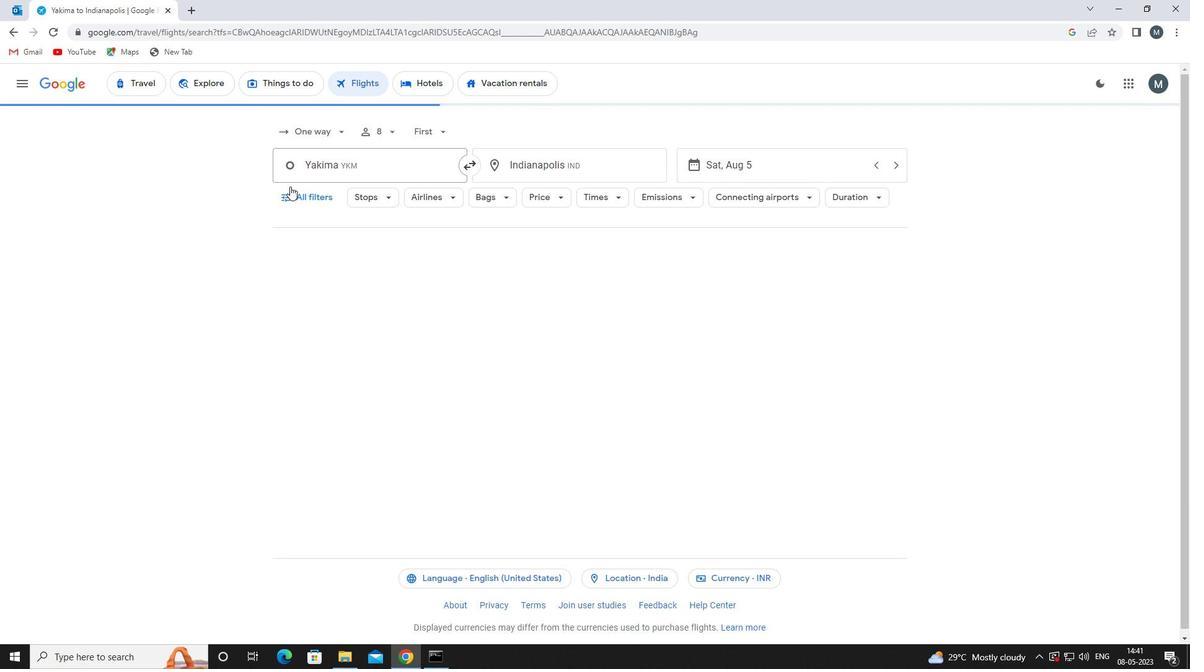 
Action: Mouse moved to (366, 372)
Screenshot: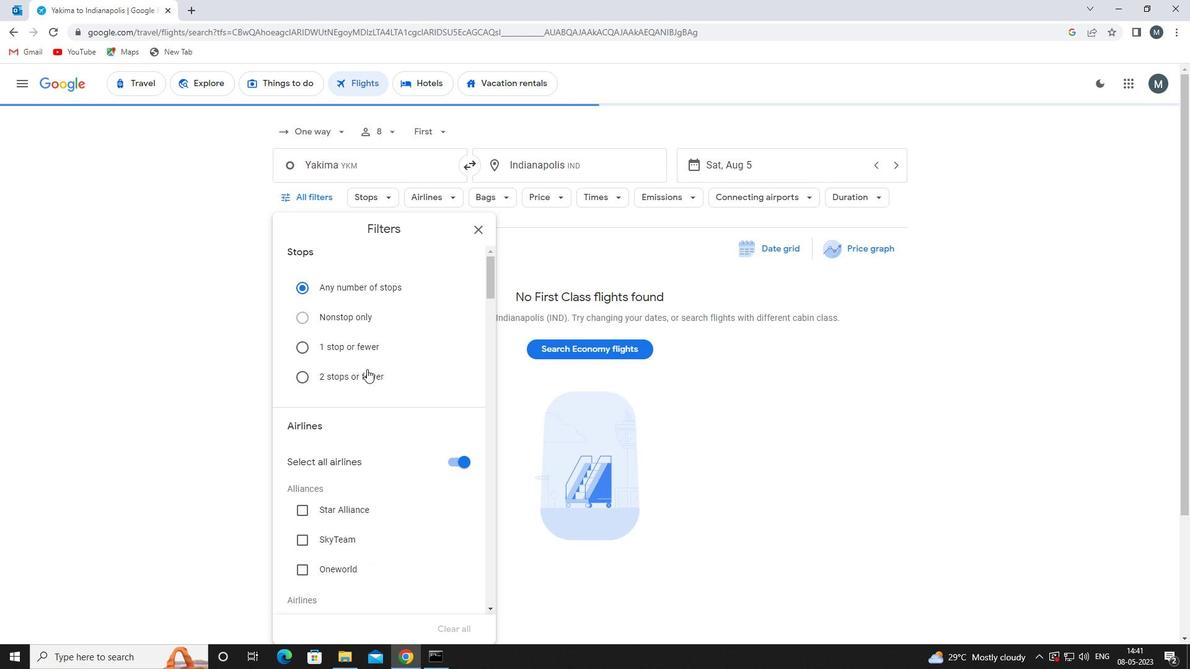 
Action: Mouse scrolled (366, 371) with delta (0, 0)
Screenshot: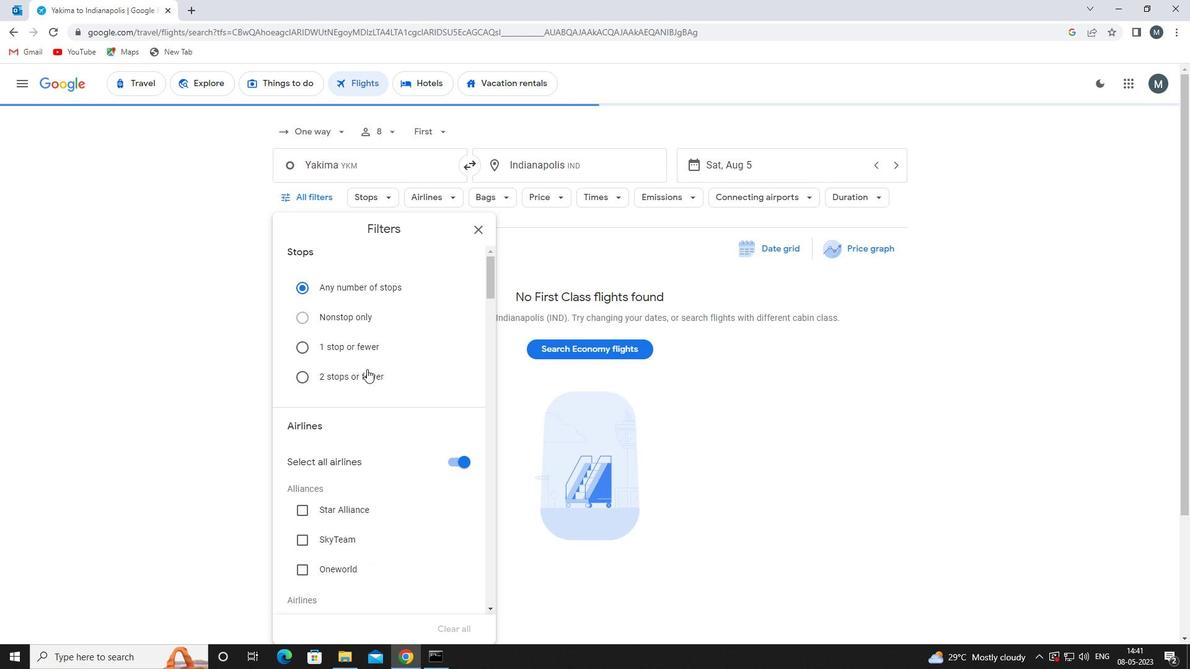 
Action: Mouse moved to (366, 376)
Screenshot: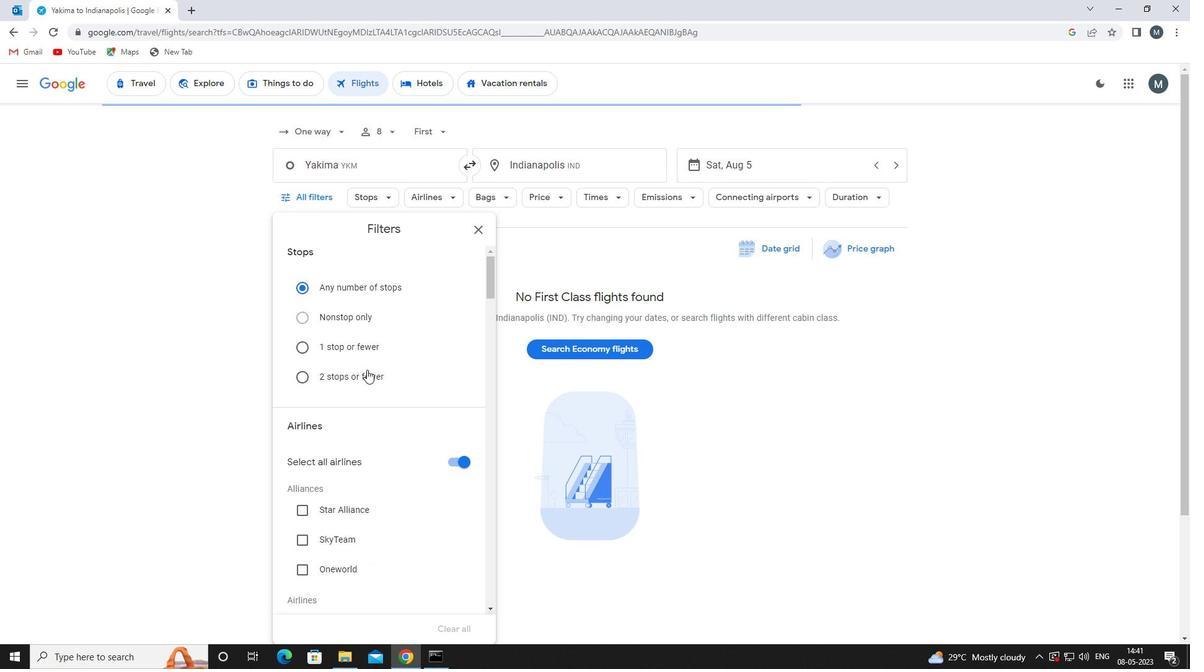 
Action: Mouse scrolled (366, 376) with delta (0, 0)
Screenshot: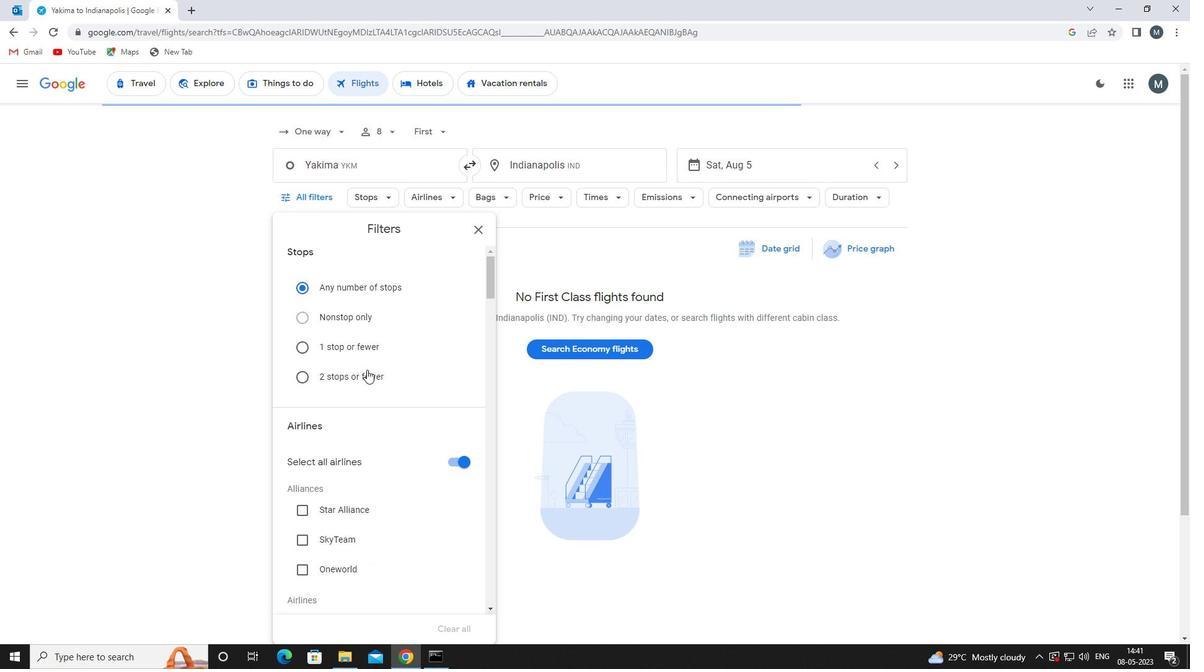 
Action: Mouse moved to (451, 338)
Screenshot: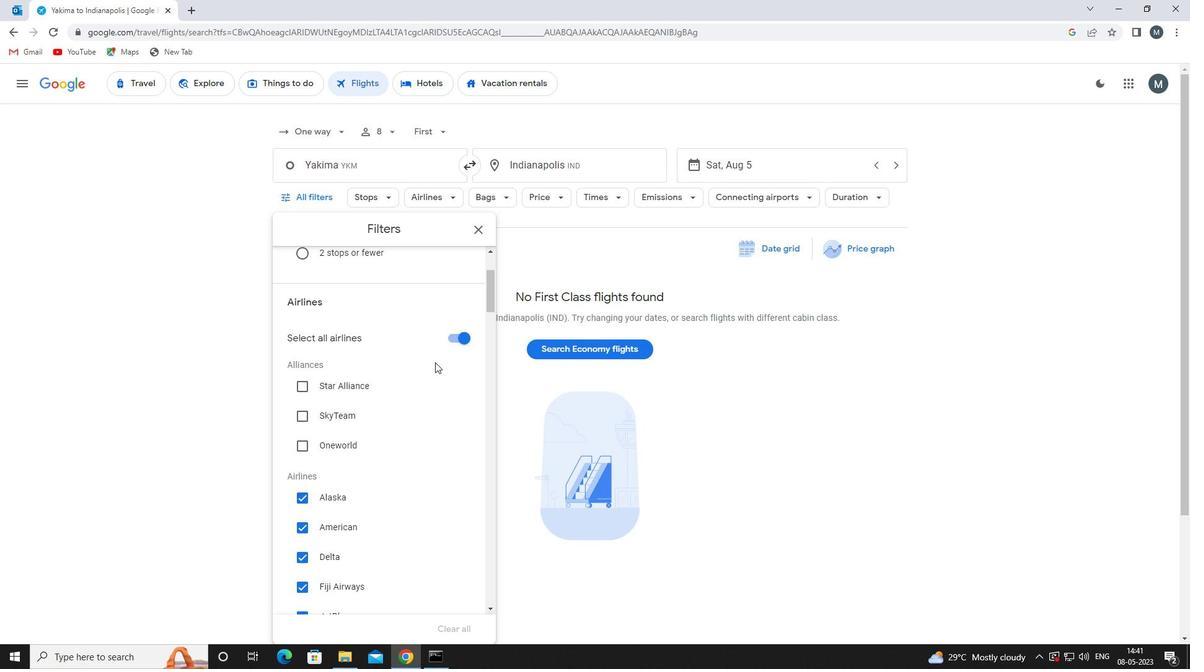 
Action: Mouse pressed left at (451, 338)
Screenshot: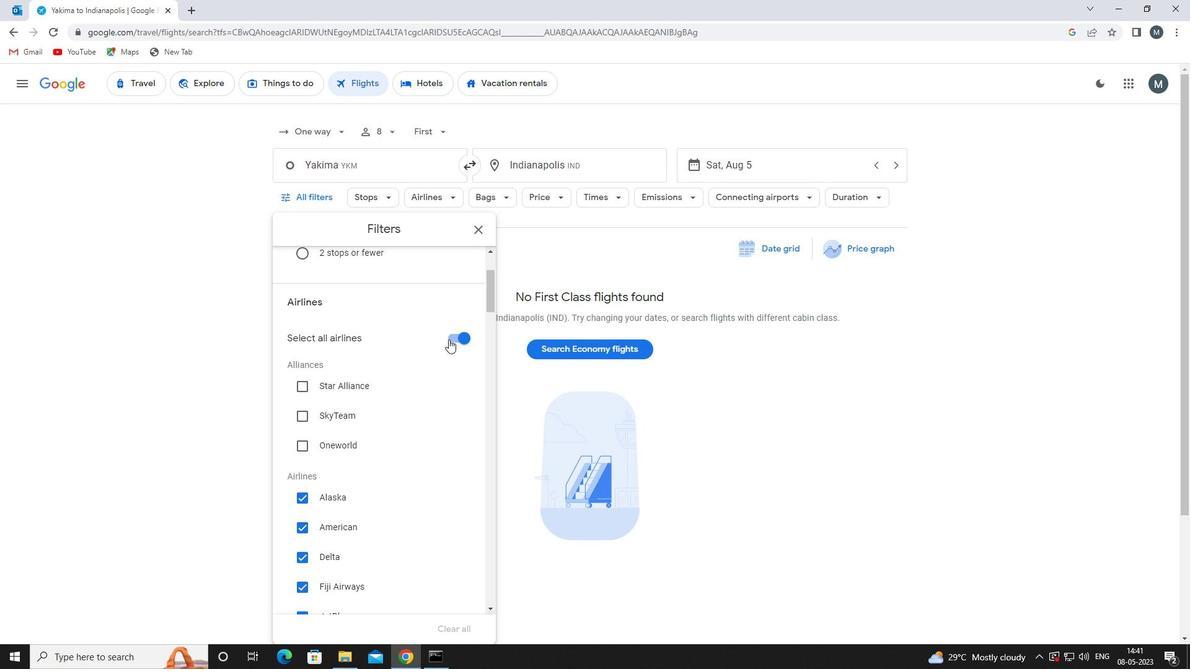 
Action: Mouse moved to (394, 386)
Screenshot: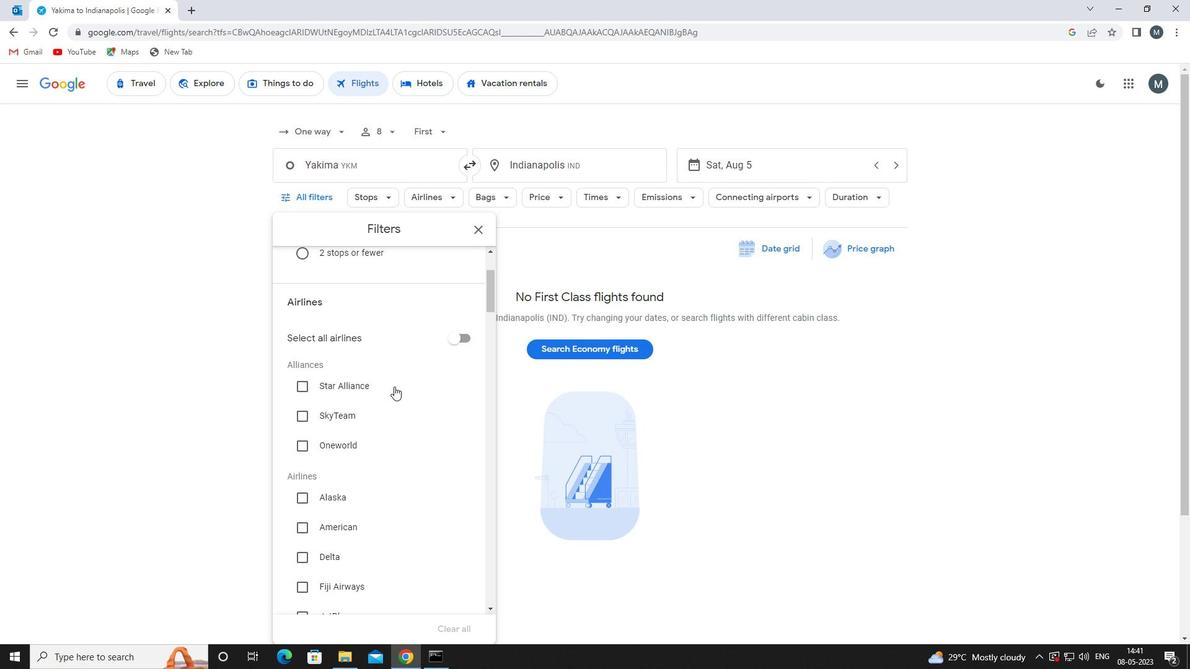 
Action: Mouse scrolled (394, 385) with delta (0, 0)
Screenshot: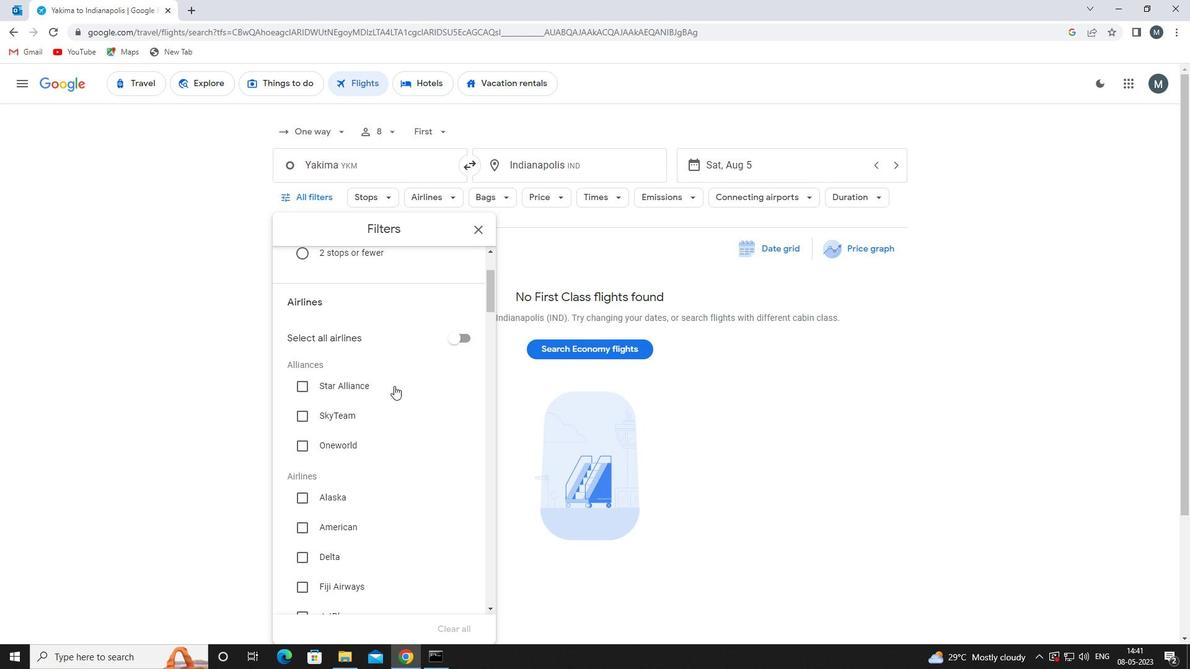 
Action: Mouse moved to (394, 385)
Screenshot: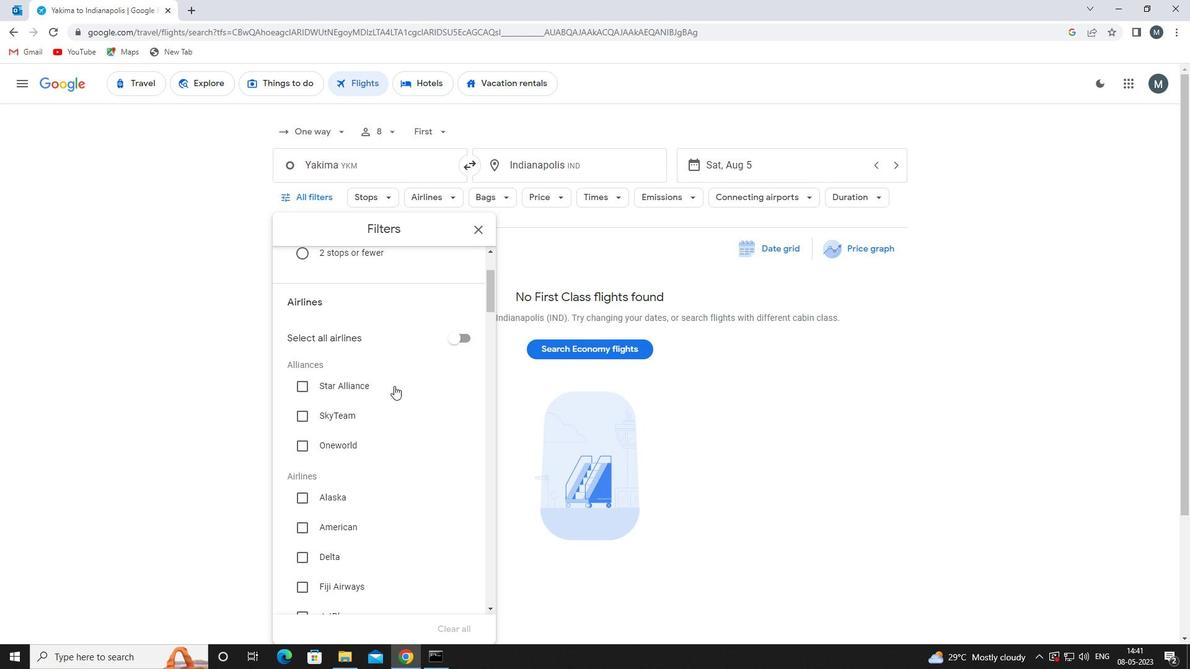 
Action: Mouse scrolled (394, 384) with delta (0, 0)
Screenshot: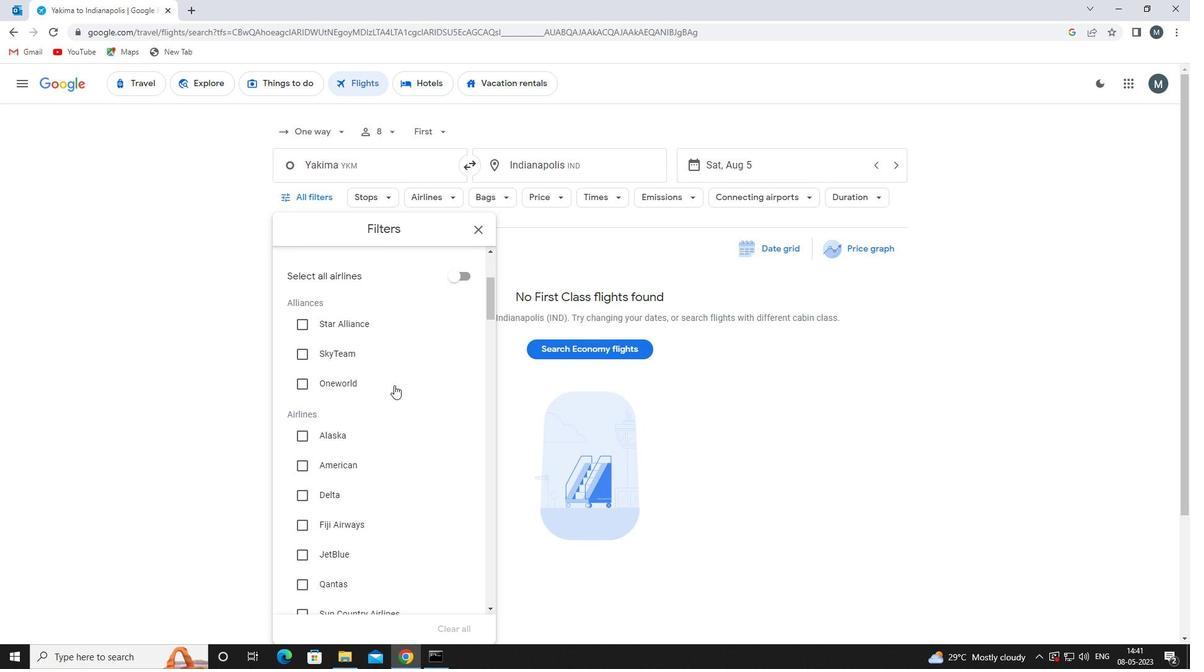 
Action: Mouse moved to (393, 385)
Screenshot: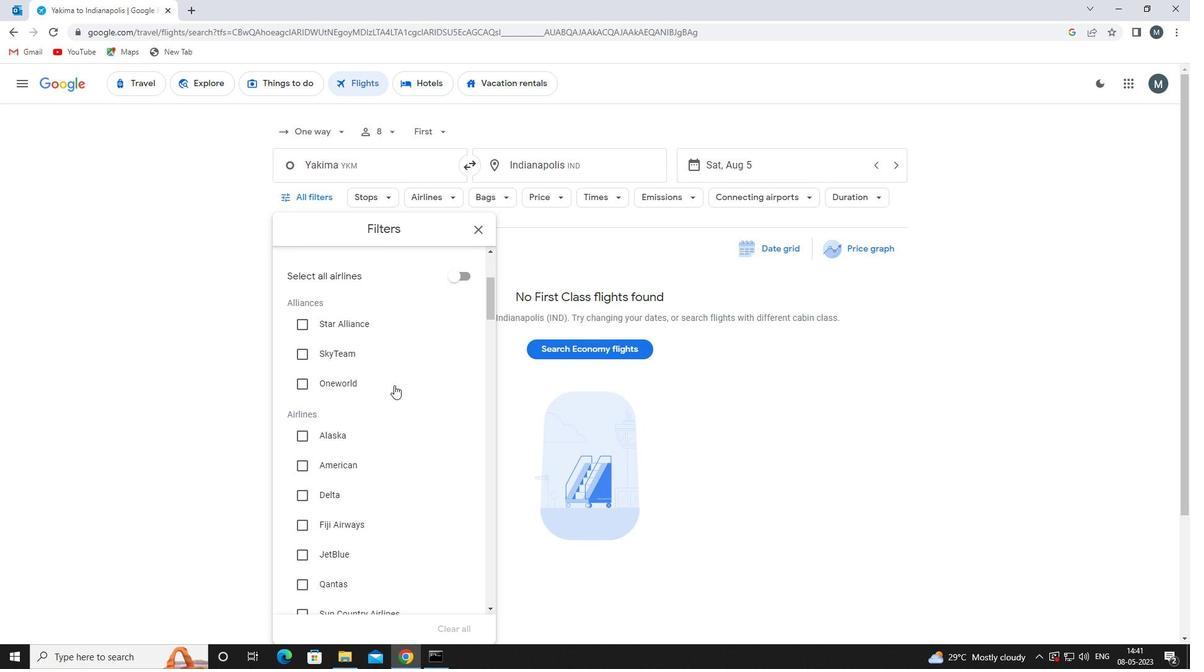 
Action: Mouse scrolled (393, 384) with delta (0, 0)
Screenshot: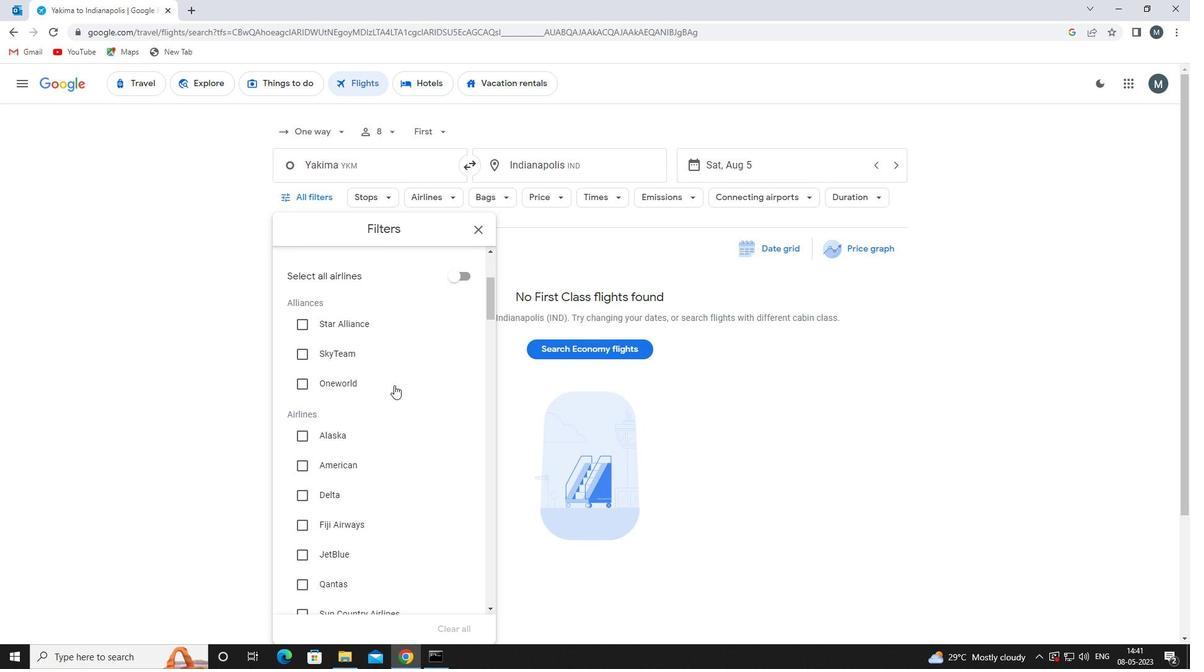 
Action: Mouse scrolled (393, 384) with delta (0, 0)
Screenshot: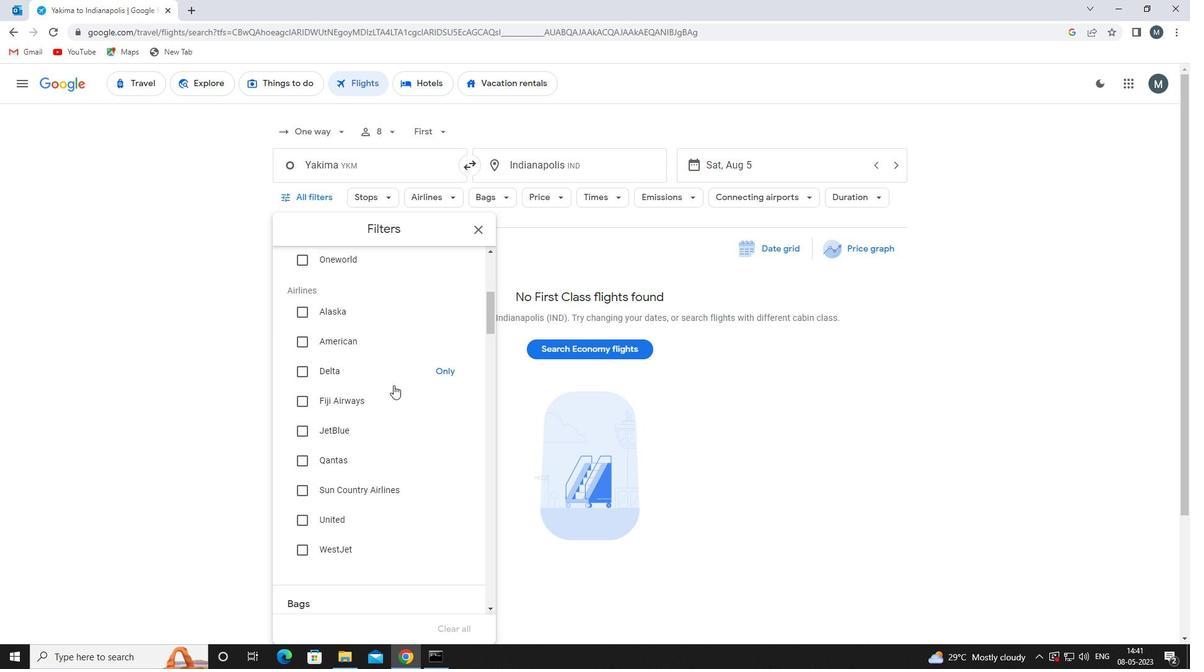 
Action: Mouse scrolled (393, 384) with delta (0, 0)
Screenshot: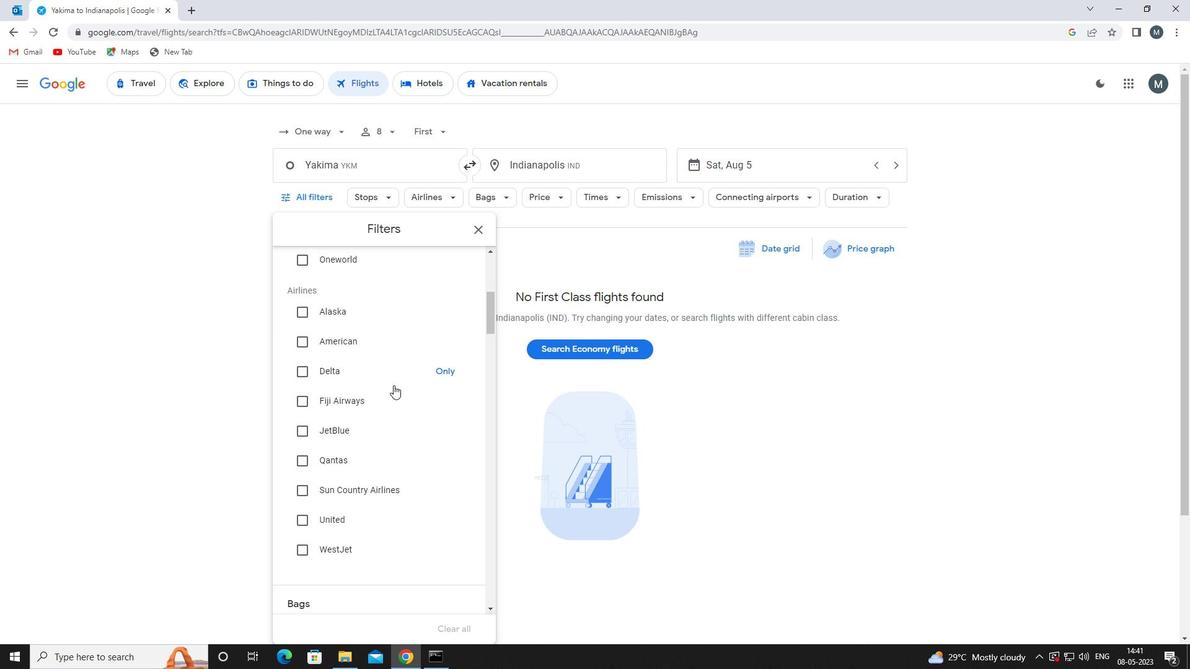 
Action: Mouse scrolled (393, 384) with delta (0, 0)
Screenshot: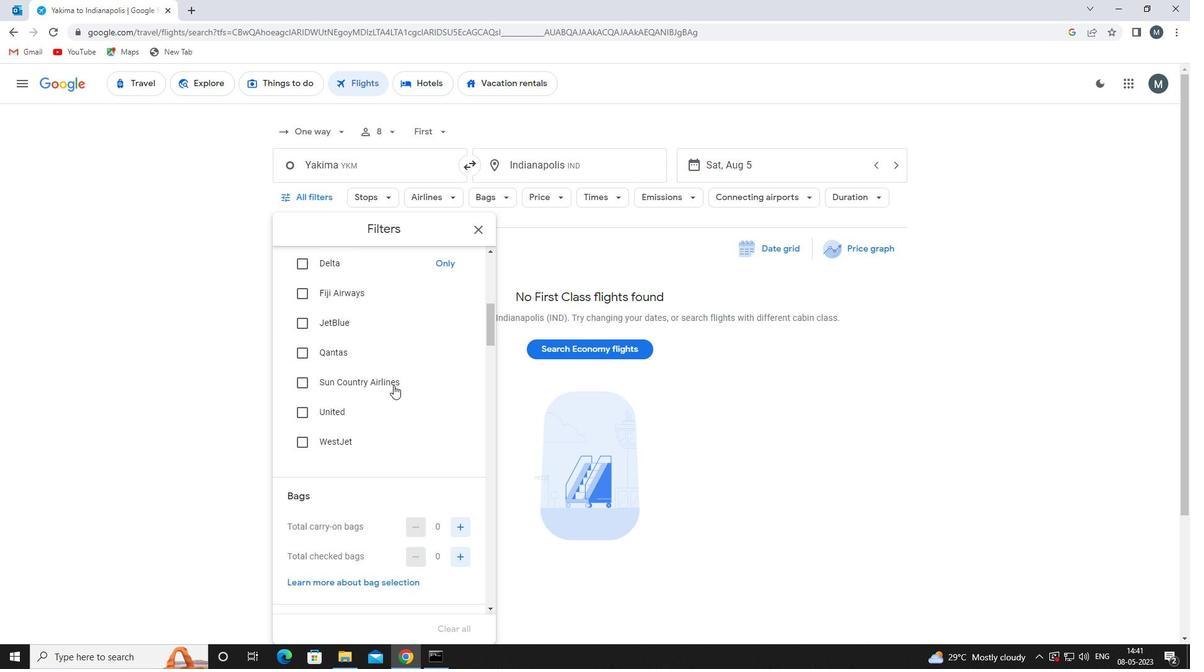 
Action: Mouse moved to (451, 479)
Screenshot: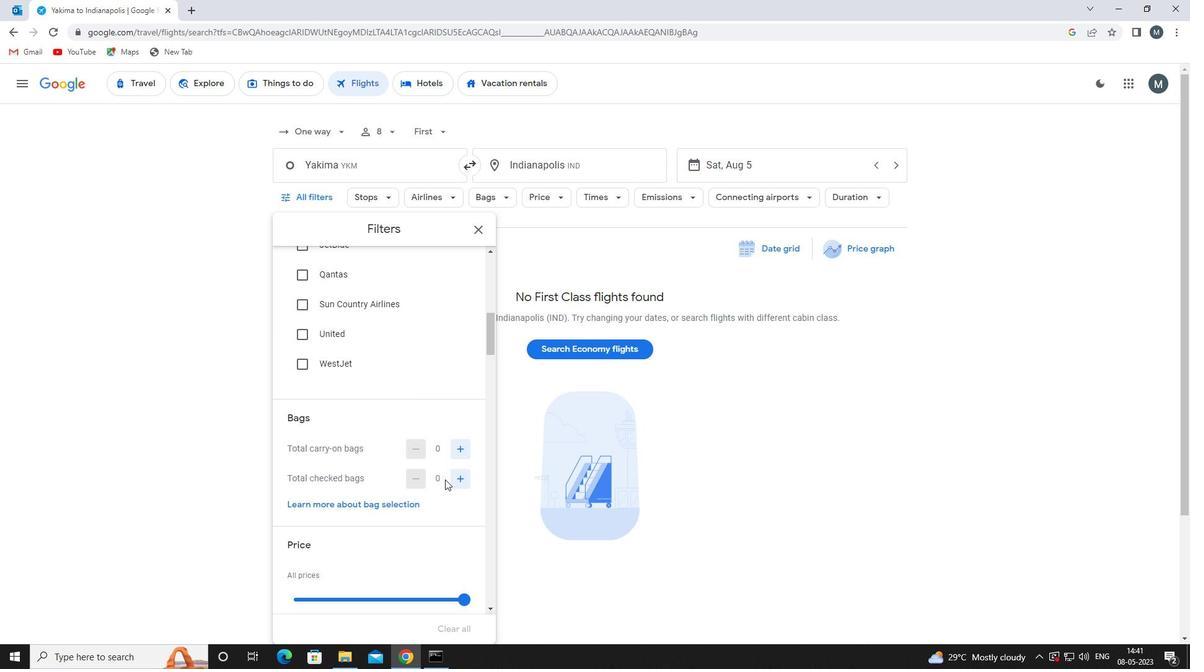 
Action: Mouse pressed left at (451, 479)
Screenshot: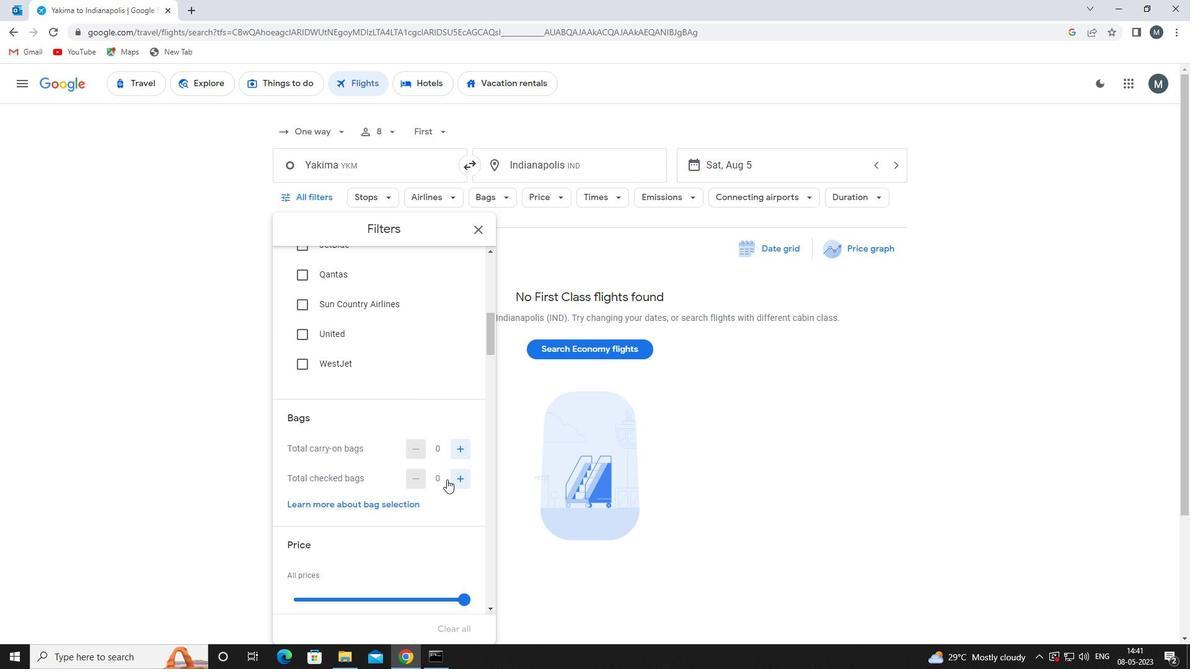 
Action: Mouse moved to (421, 458)
Screenshot: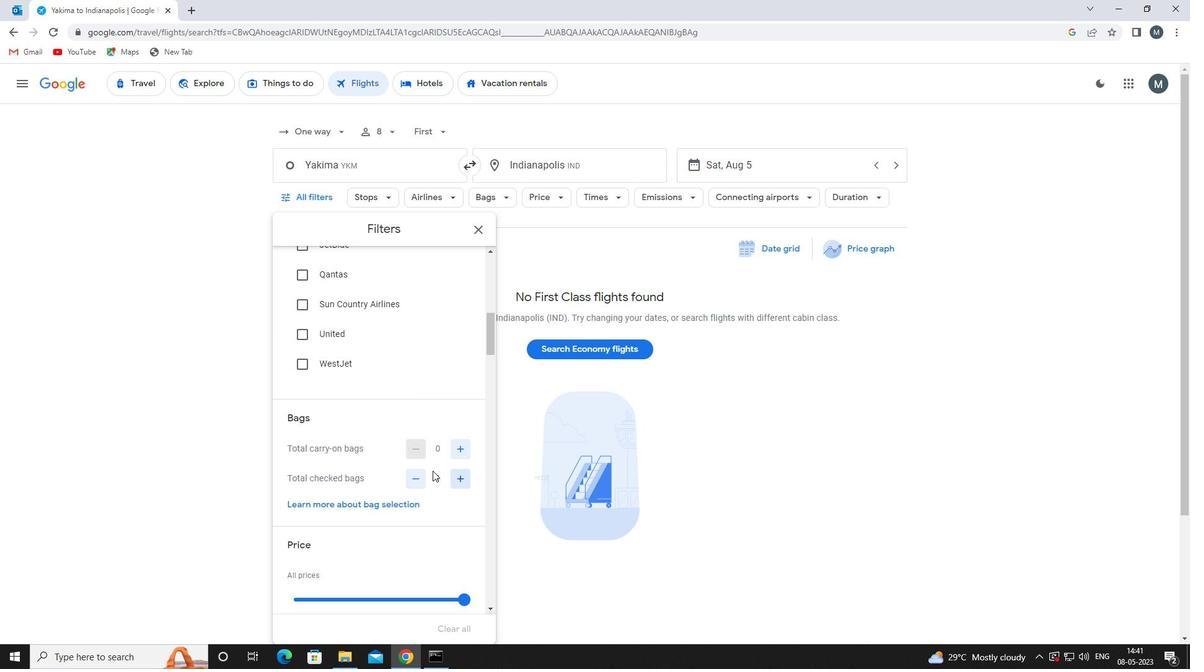 
Action: Mouse scrolled (421, 458) with delta (0, 0)
Screenshot: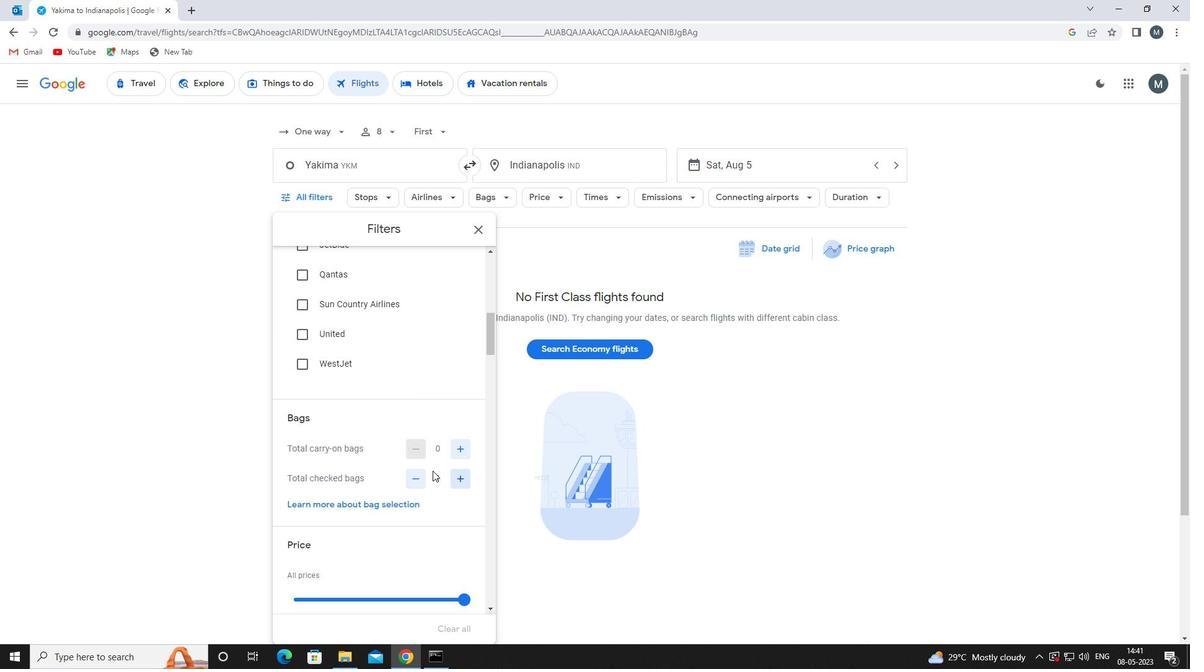 
Action: Mouse moved to (420, 458)
Screenshot: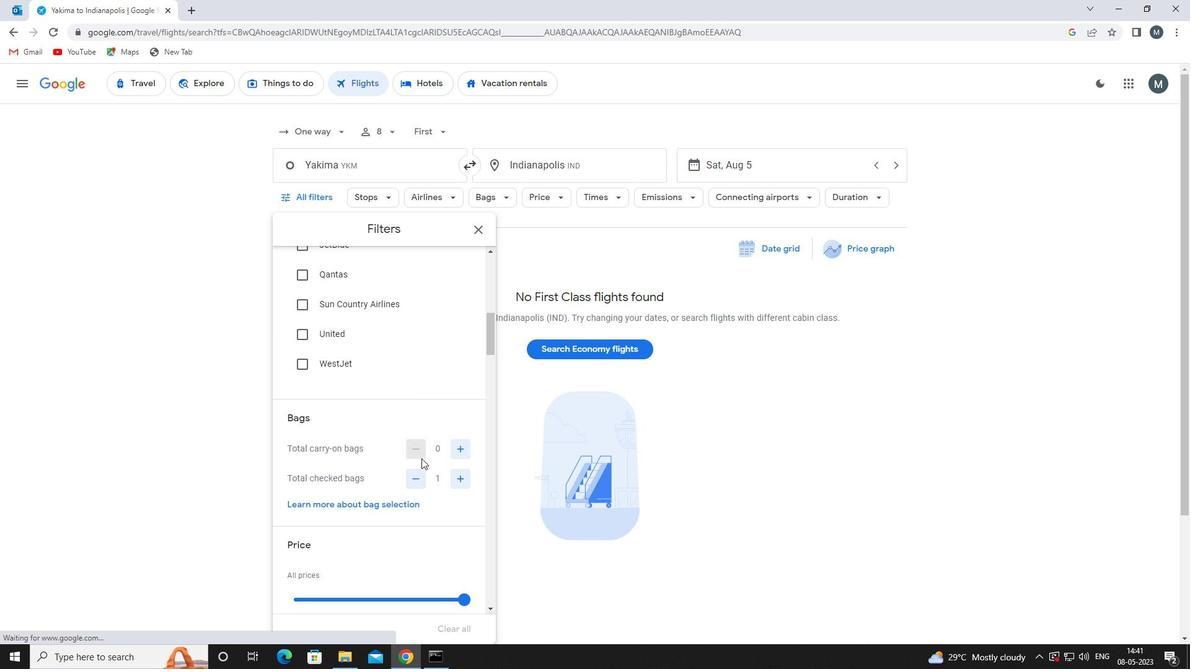 
Action: Mouse scrolled (420, 458) with delta (0, 0)
Screenshot: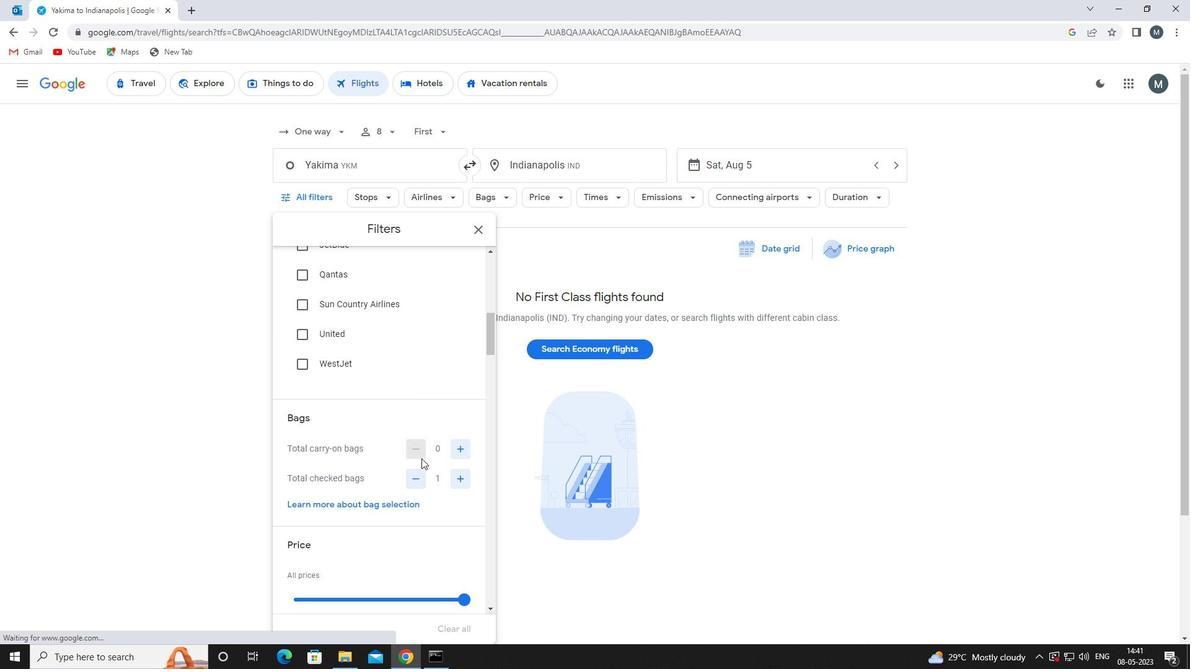 
Action: Mouse moved to (378, 422)
Screenshot: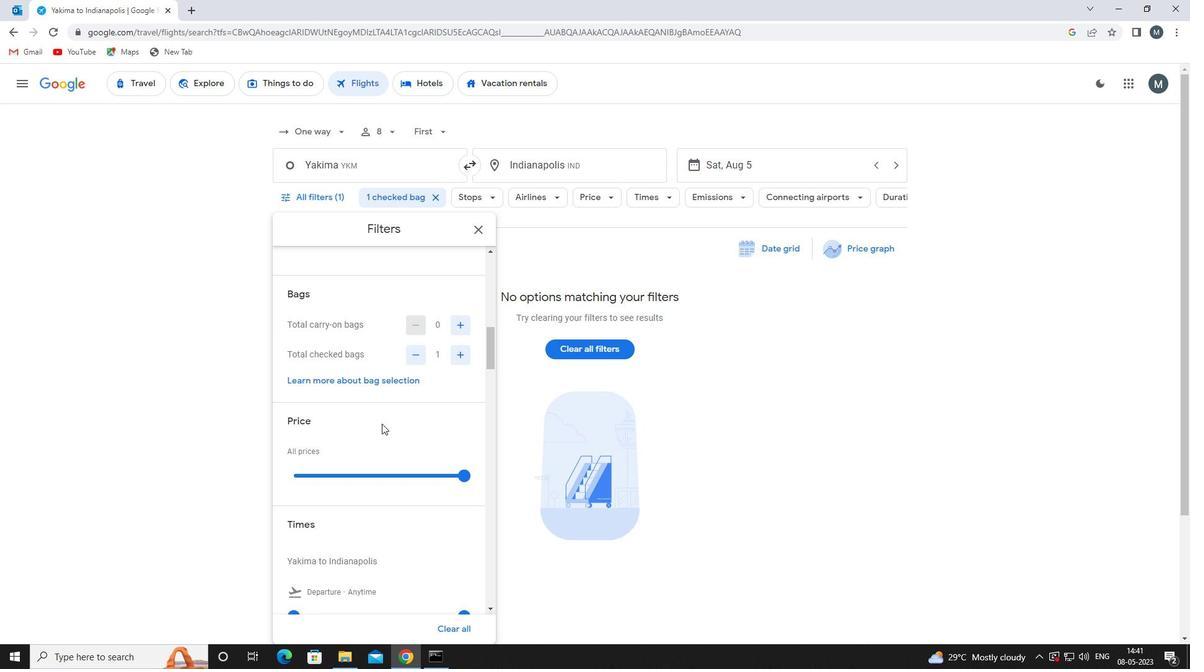 
Action: Mouse scrolled (378, 421) with delta (0, 0)
Screenshot: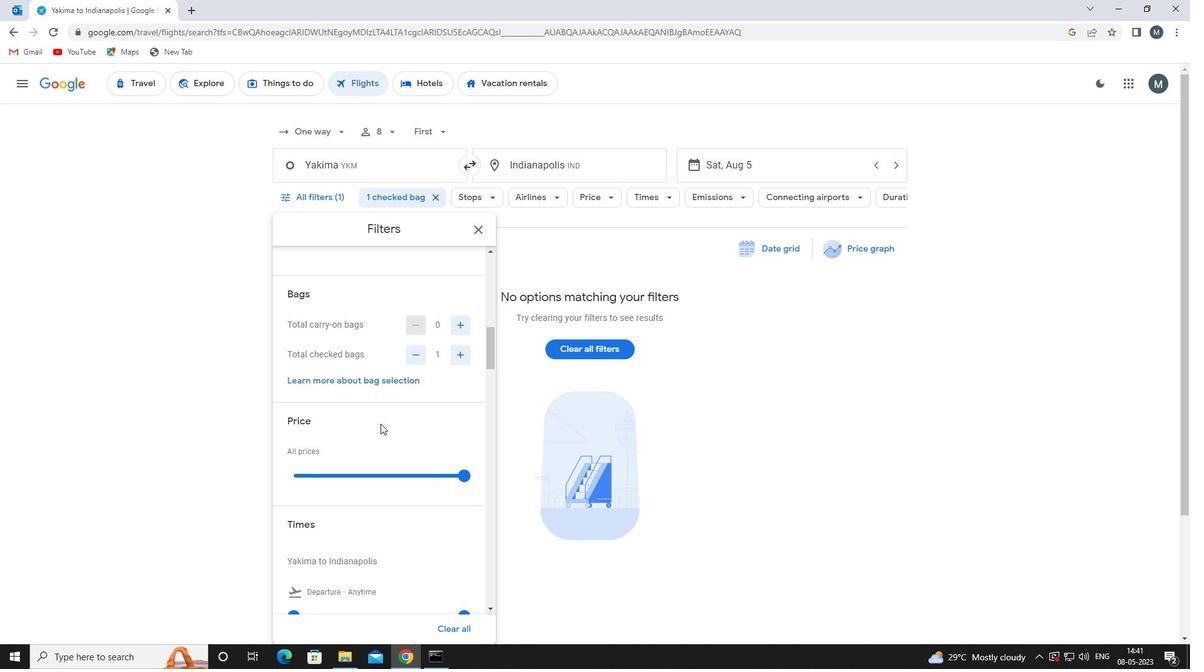
Action: Mouse moved to (364, 408)
Screenshot: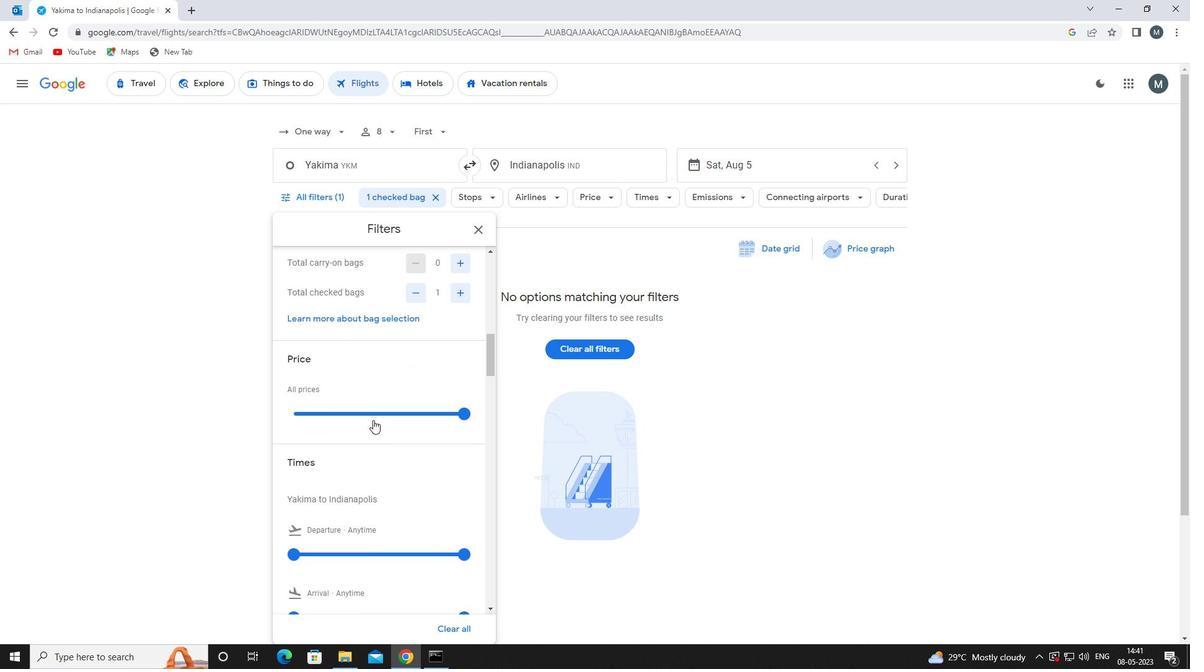 
Action: Mouse pressed left at (364, 408)
Screenshot: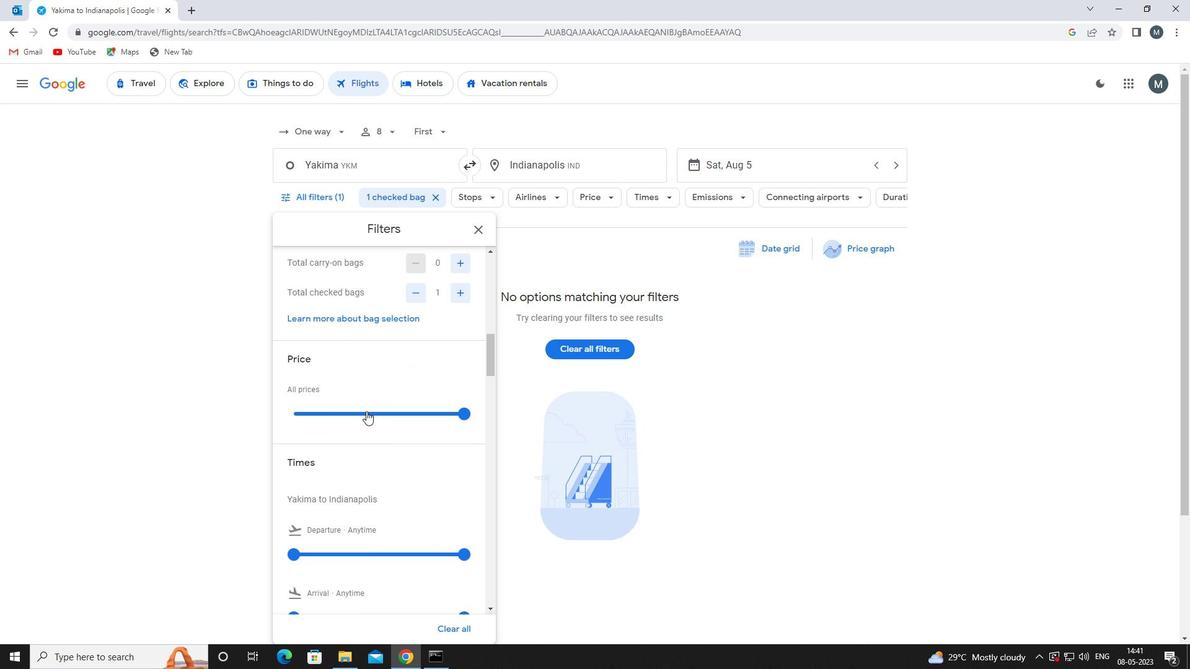 
Action: Mouse pressed left at (364, 408)
Screenshot: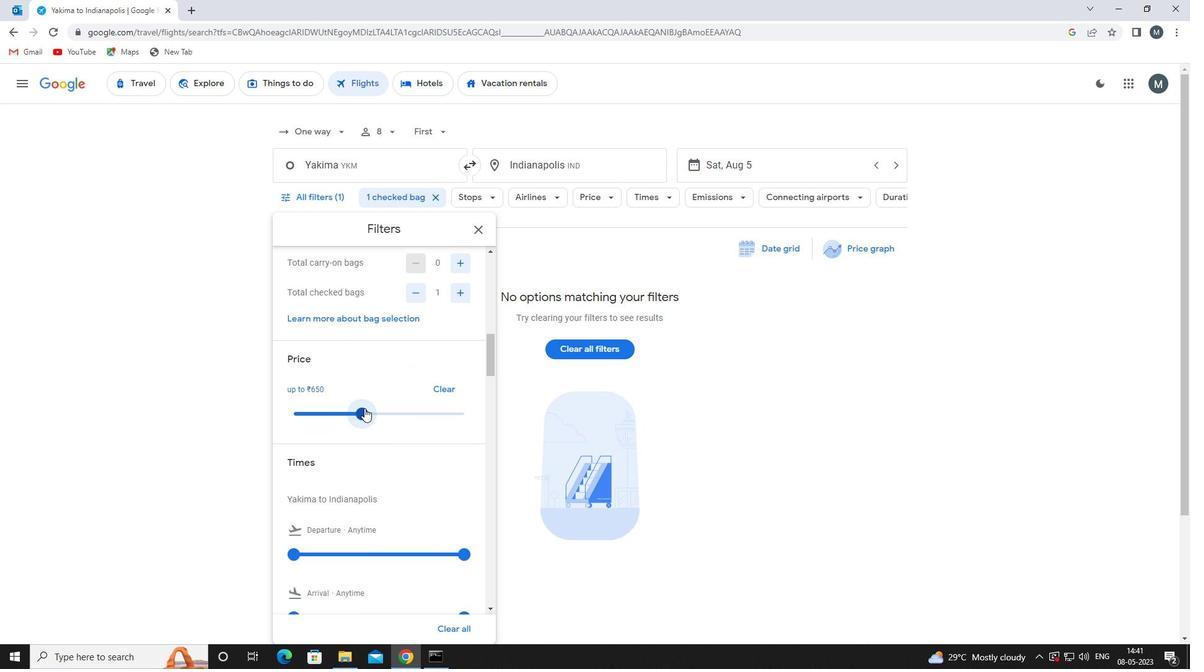 
Action: Mouse moved to (396, 411)
Screenshot: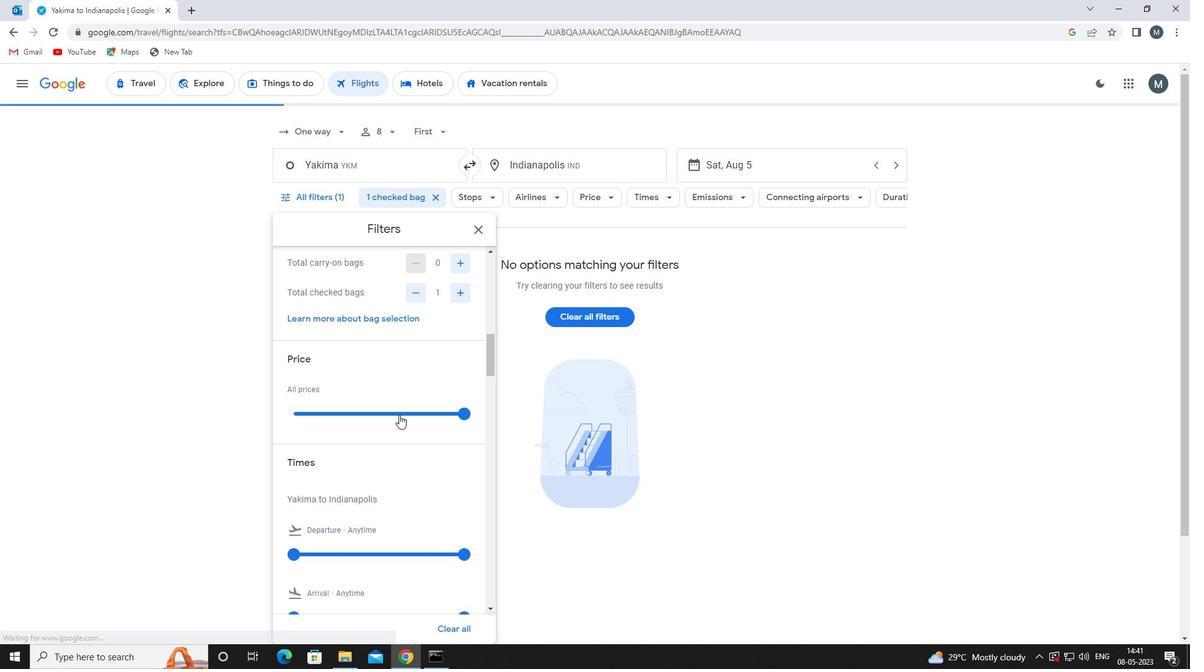 
Action: Mouse scrolled (396, 410) with delta (0, 0)
Screenshot: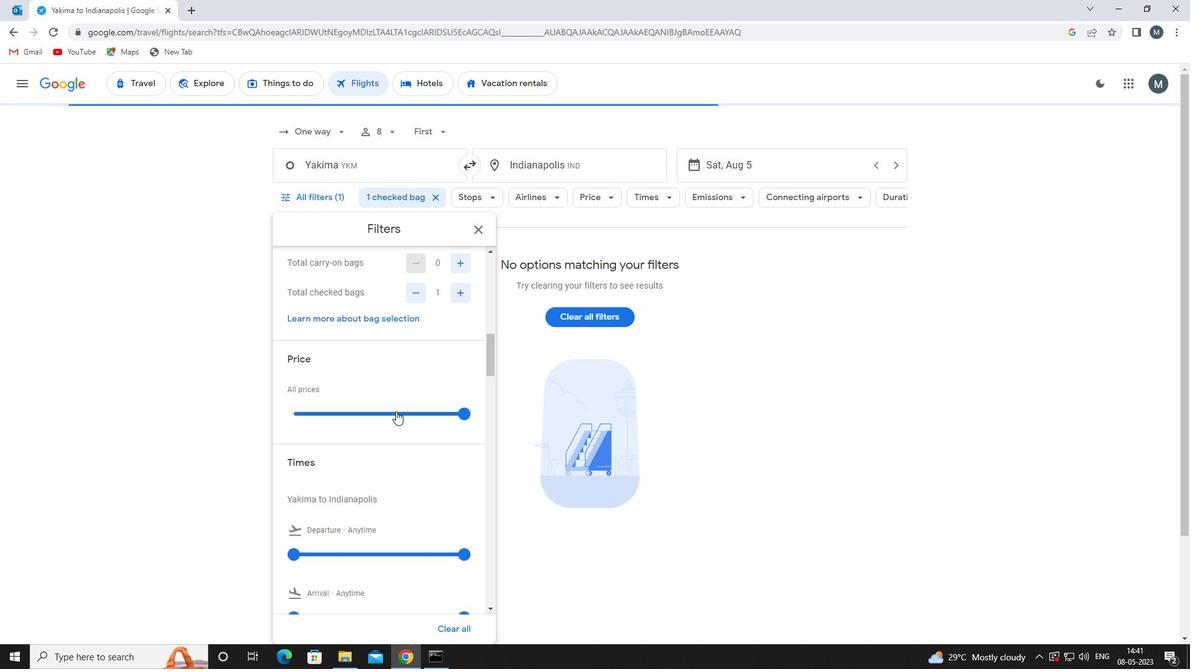 
Action: Mouse moved to (393, 411)
Screenshot: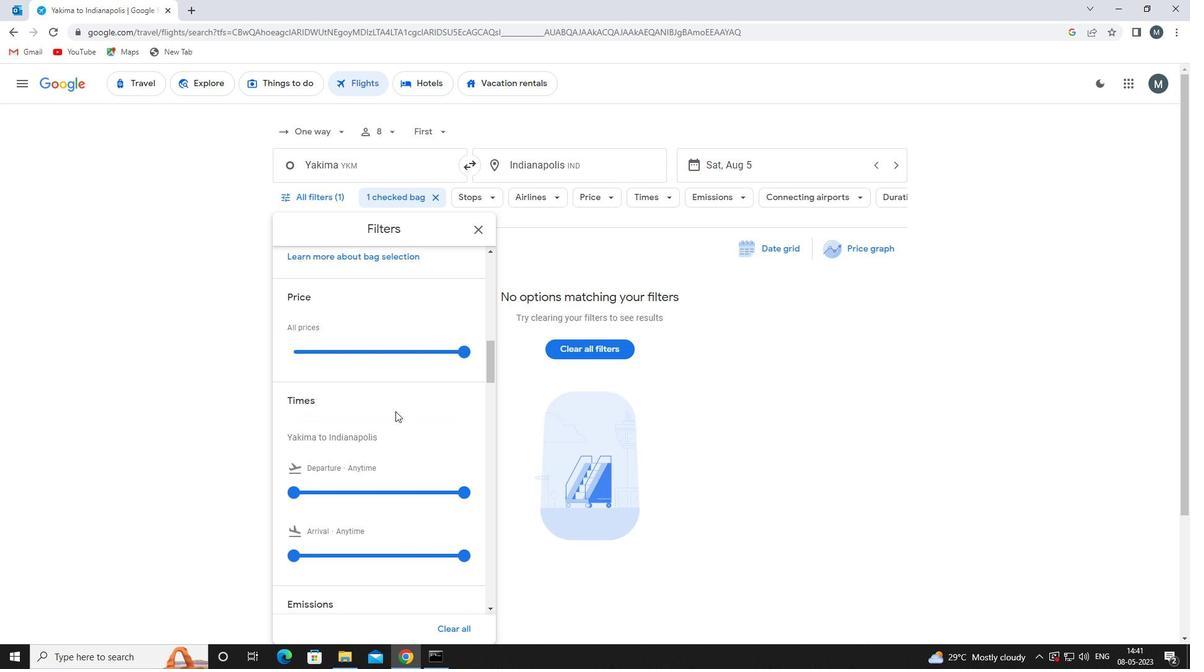 
Action: Mouse scrolled (393, 410) with delta (0, 0)
Screenshot: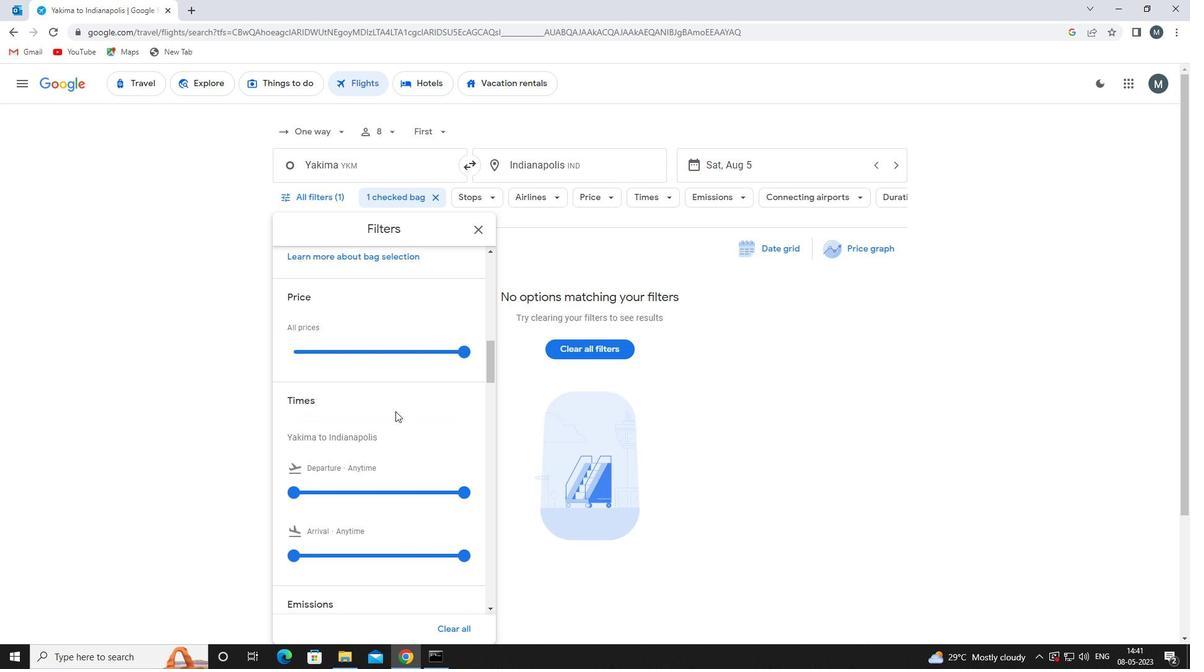 
Action: Mouse moved to (291, 431)
Screenshot: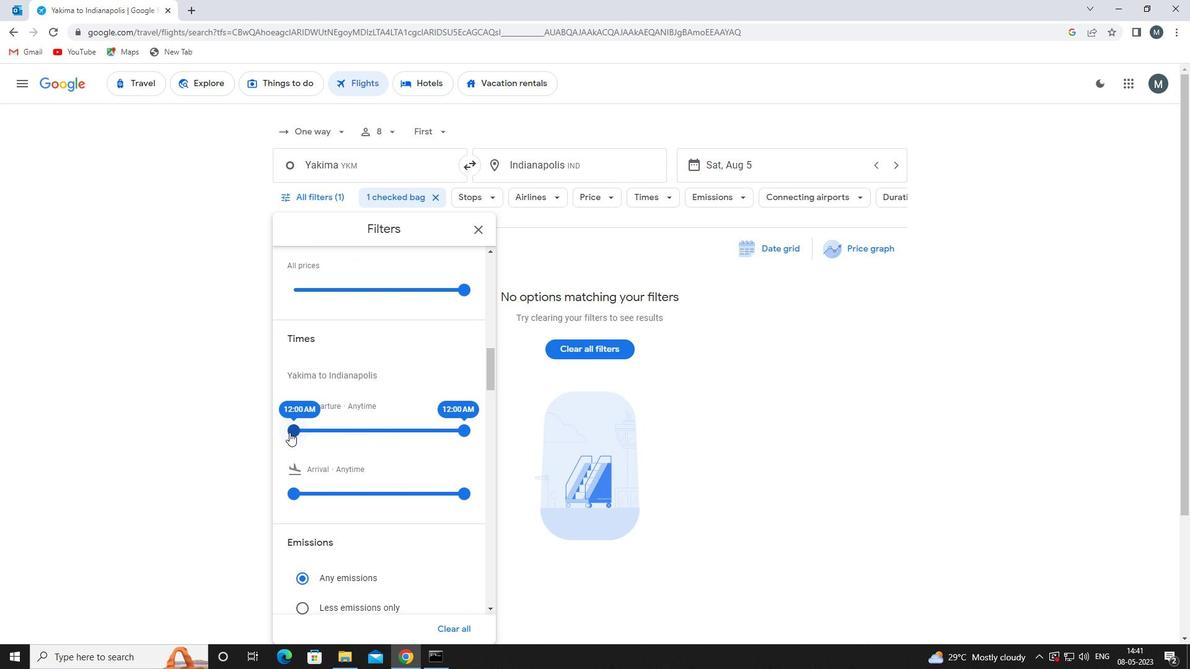 
Action: Mouse pressed left at (291, 431)
Screenshot: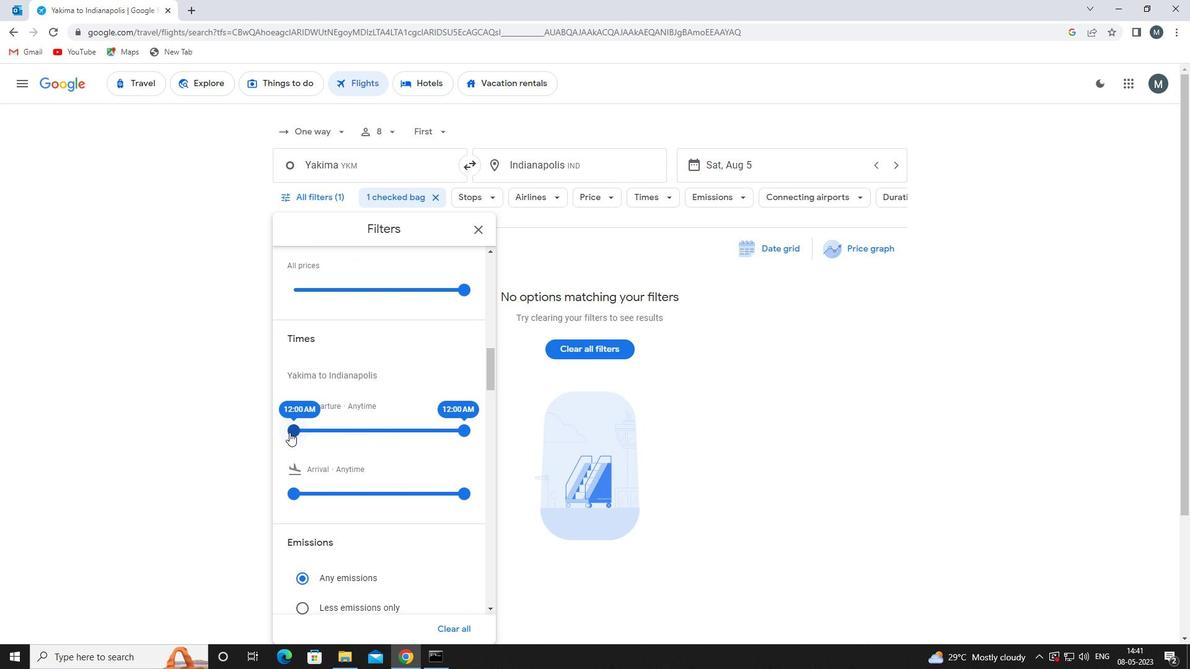 
Action: Mouse moved to (464, 426)
Screenshot: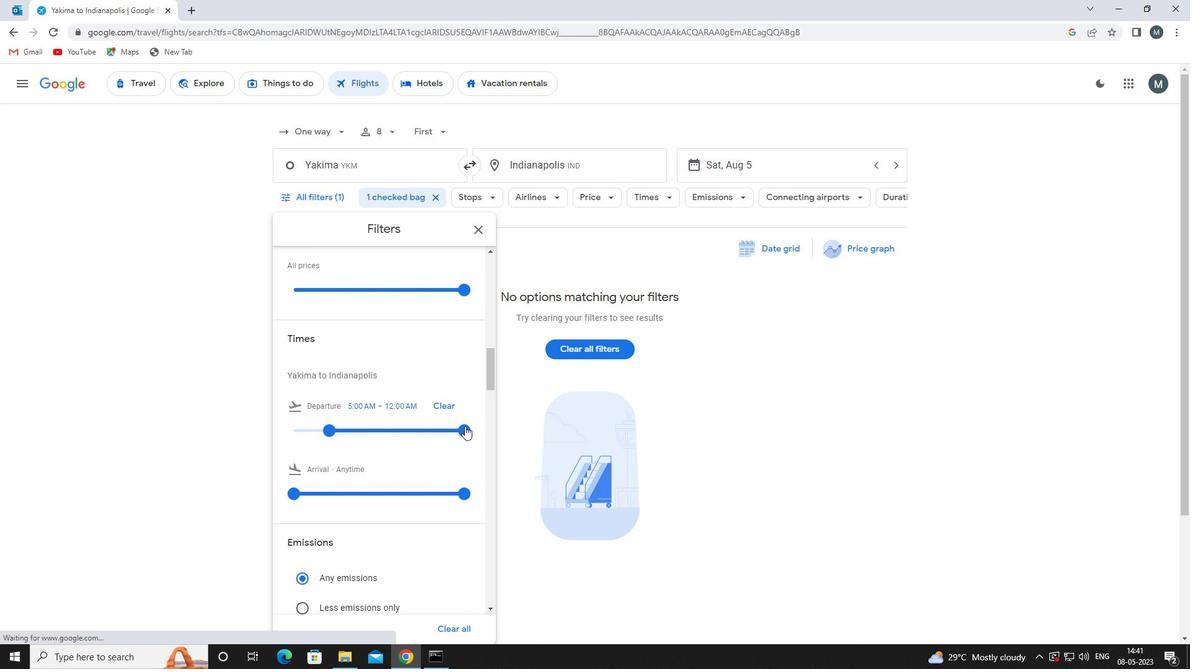 
Action: Mouse pressed left at (464, 426)
Screenshot: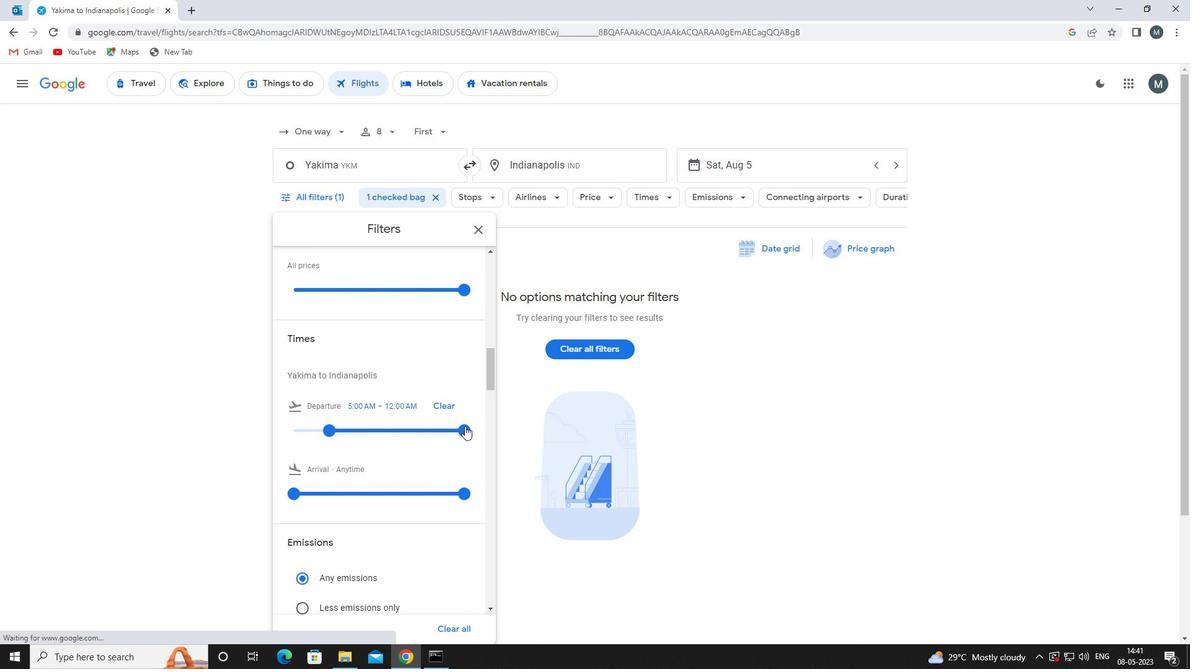 
Action: Mouse moved to (332, 415)
Screenshot: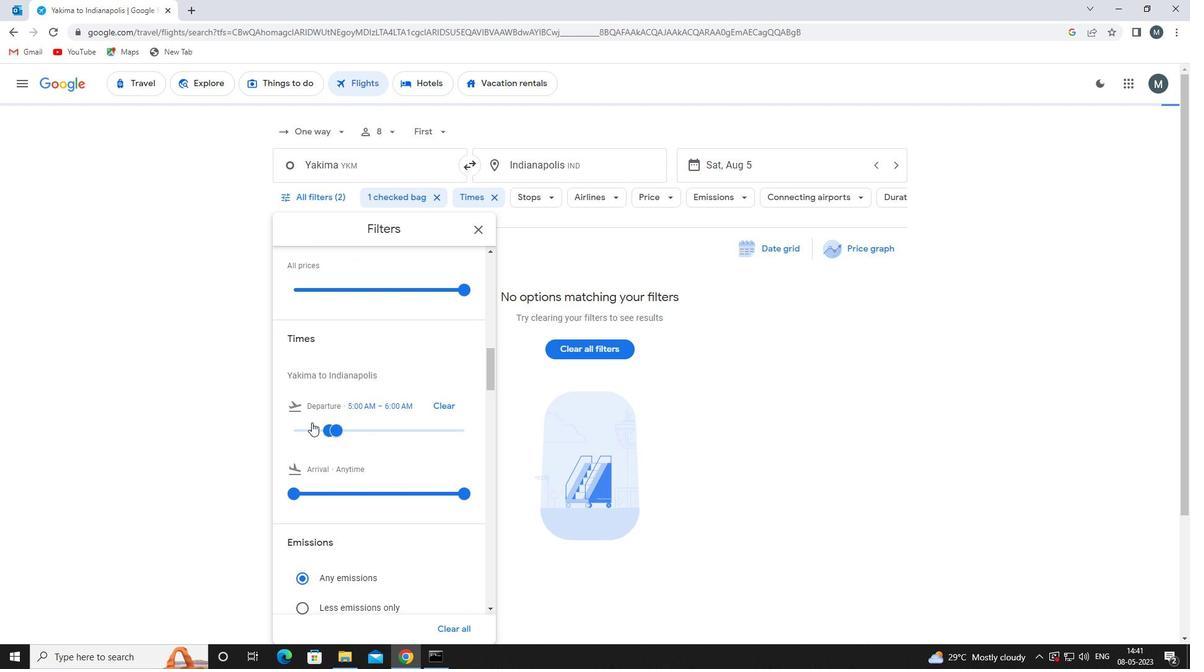 
Action: Mouse scrolled (332, 414) with delta (0, 0)
Screenshot: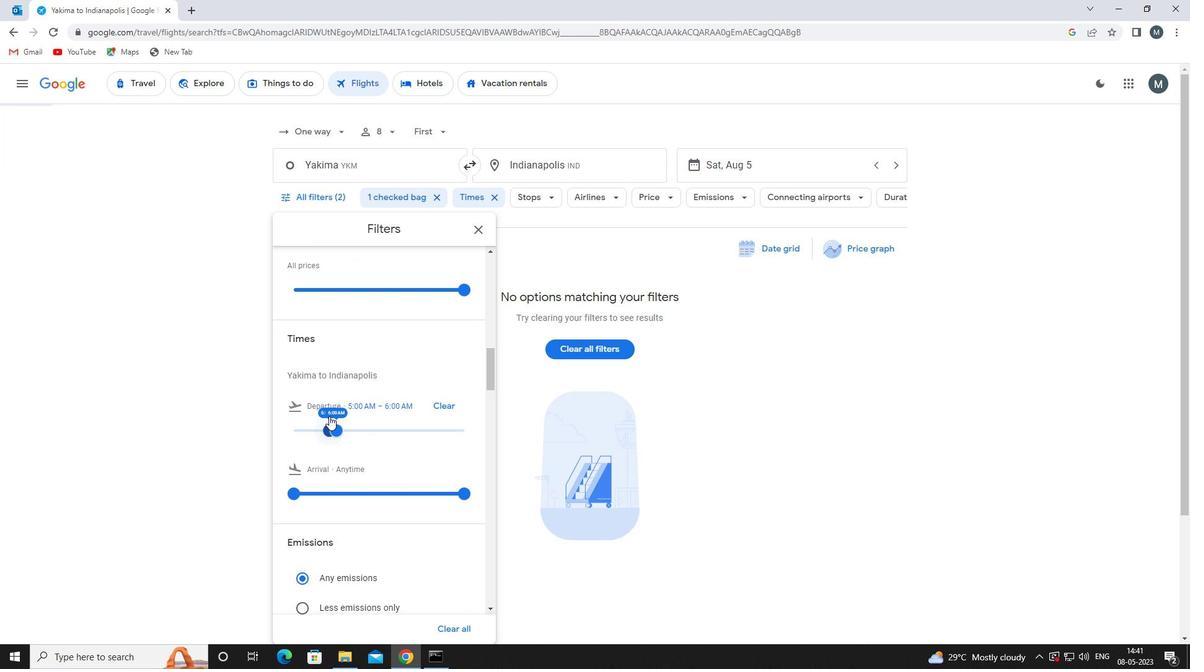 
Action: Mouse moved to (479, 229)
Screenshot: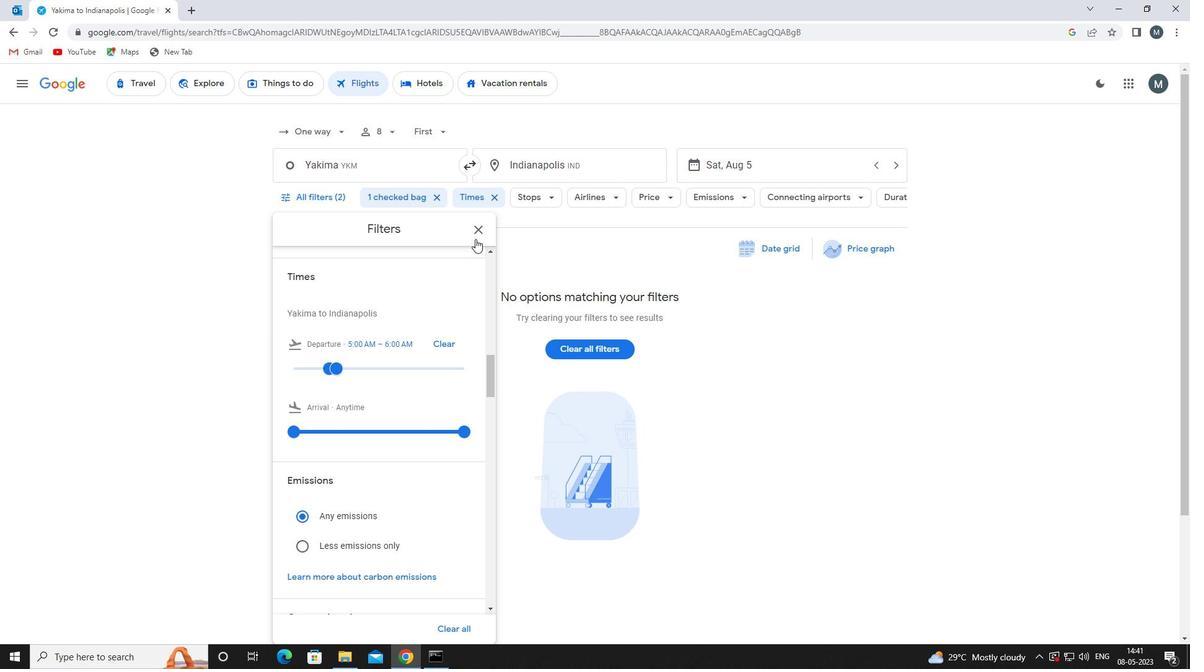 
Action: Mouse pressed left at (479, 229)
Screenshot: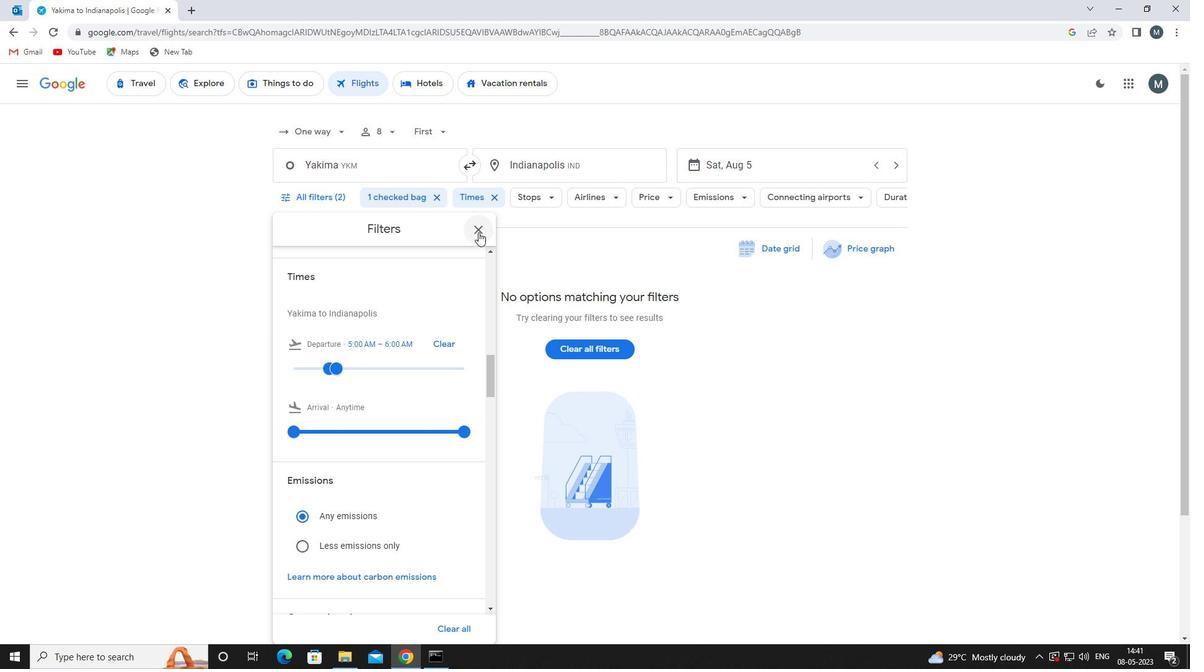 
Action: Mouse moved to (461, 234)
Screenshot: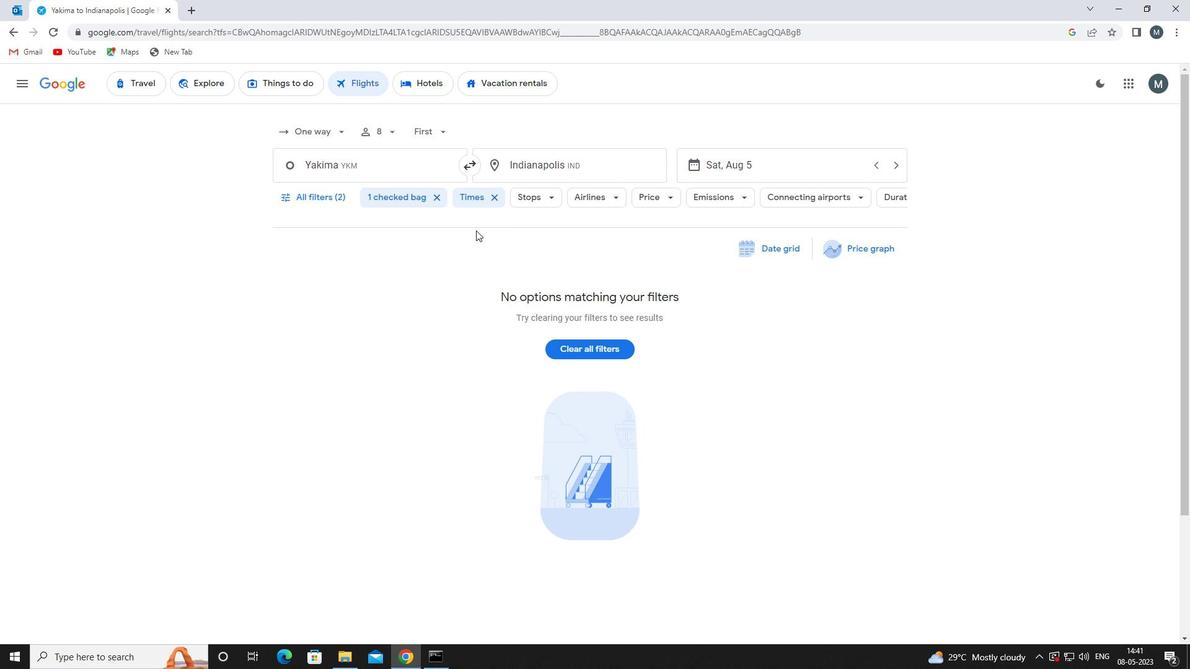 
